 Task: Open a template Informal Letter by  Plum save the file as autobiography.docx Remove the following options from template: 'your brand'. Replace Hello Fan with ' Hello' and change the date to 26 June, 2023. Replace body of the letter with  Thank you so much for your generous gift. Your thoughtfulness and support mean the world to me. I'm truly grateful for your kindness.; apply Font Style 'Arial' and font size  14 Add name: Jane
Action: Mouse moved to (787, 95)
Screenshot: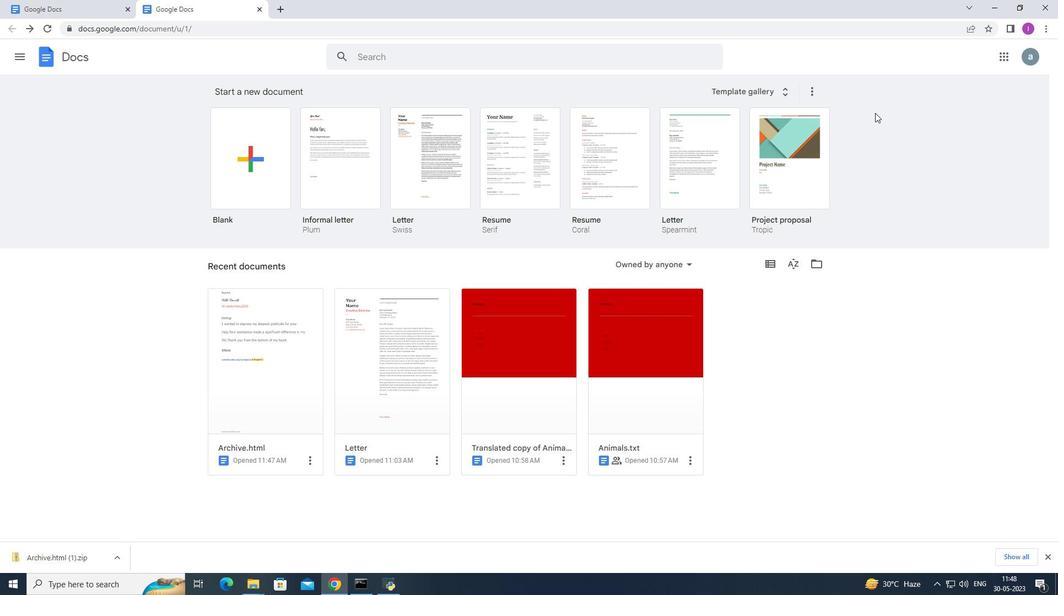 
Action: Mouse pressed left at (787, 95)
Screenshot: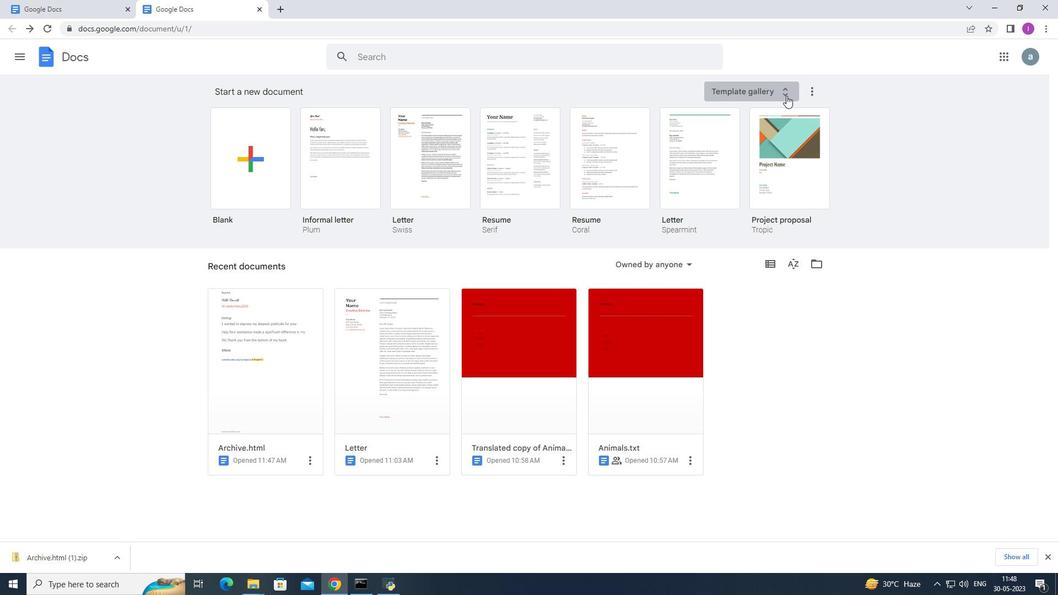 
Action: Mouse moved to (590, 320)
Screenshot: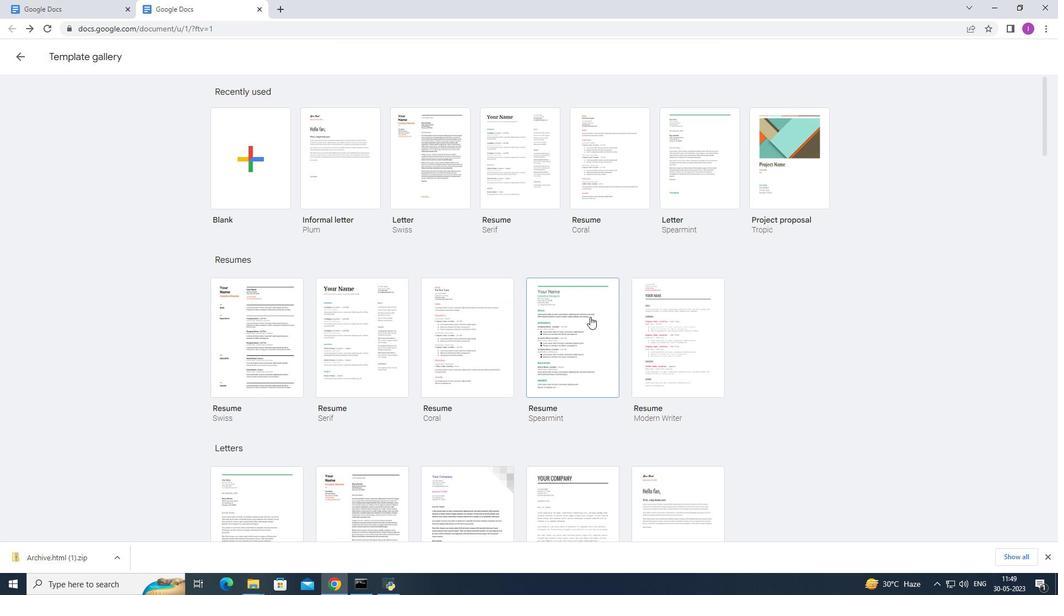 
Action: Mouse scrolled (590, 319) with delta (0, 0)
Screenshot: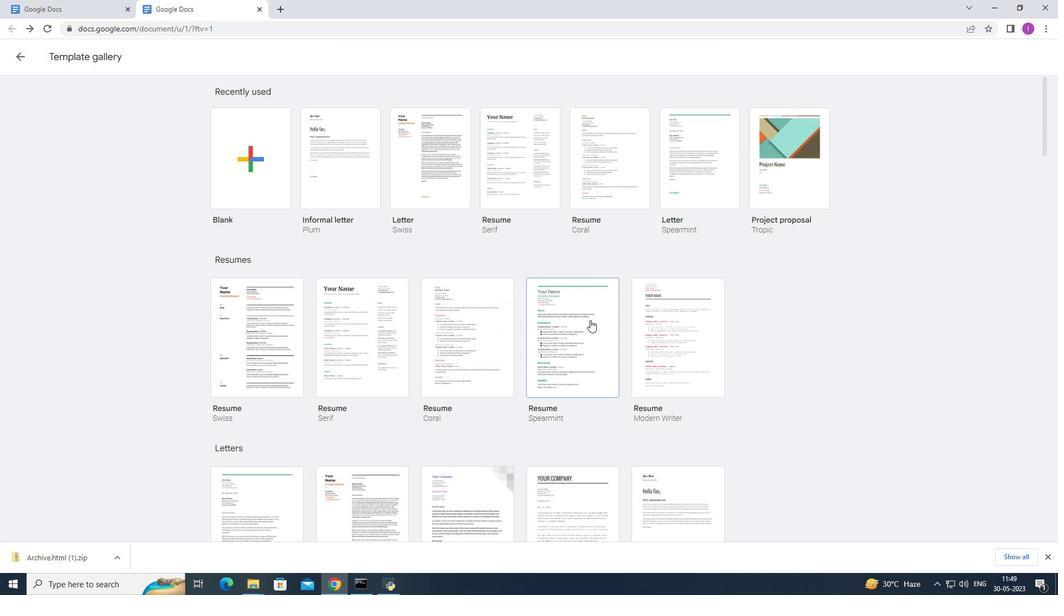 
Action: Mouse scrolled (590, 319) with delta (0, 0)
Screenshot: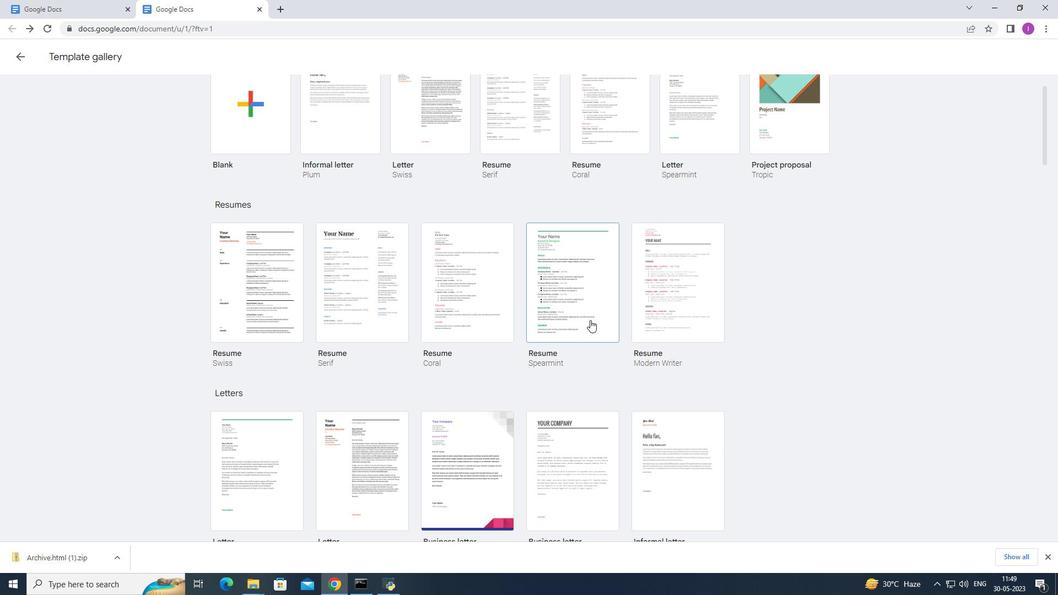 
Action: Mouse scrolled (590, 319) with delta (0, 0)
Screenshot: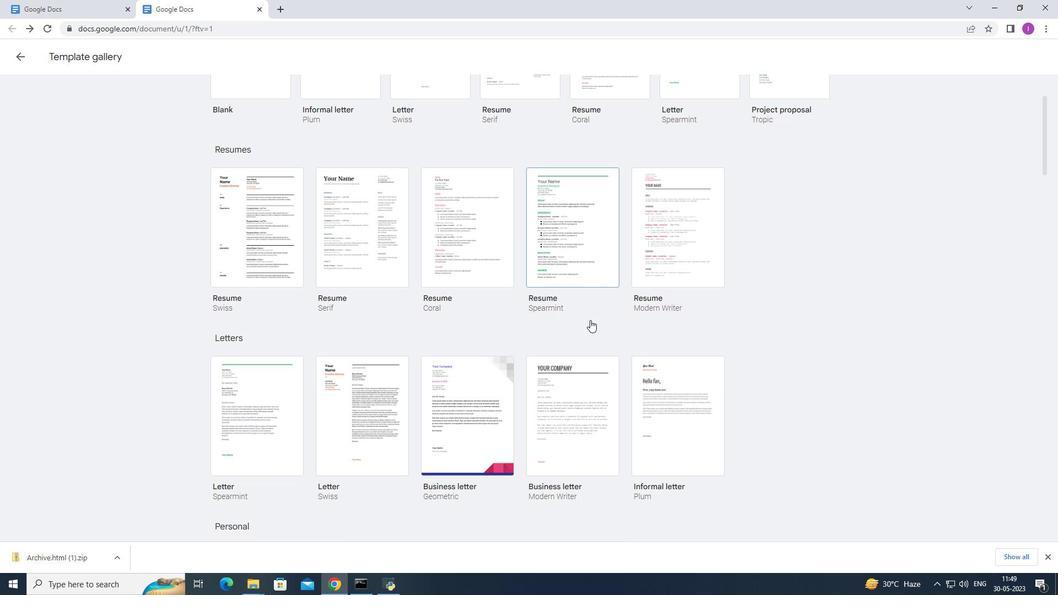 
Action: Mouse moved to (592, 318)
Screenshot: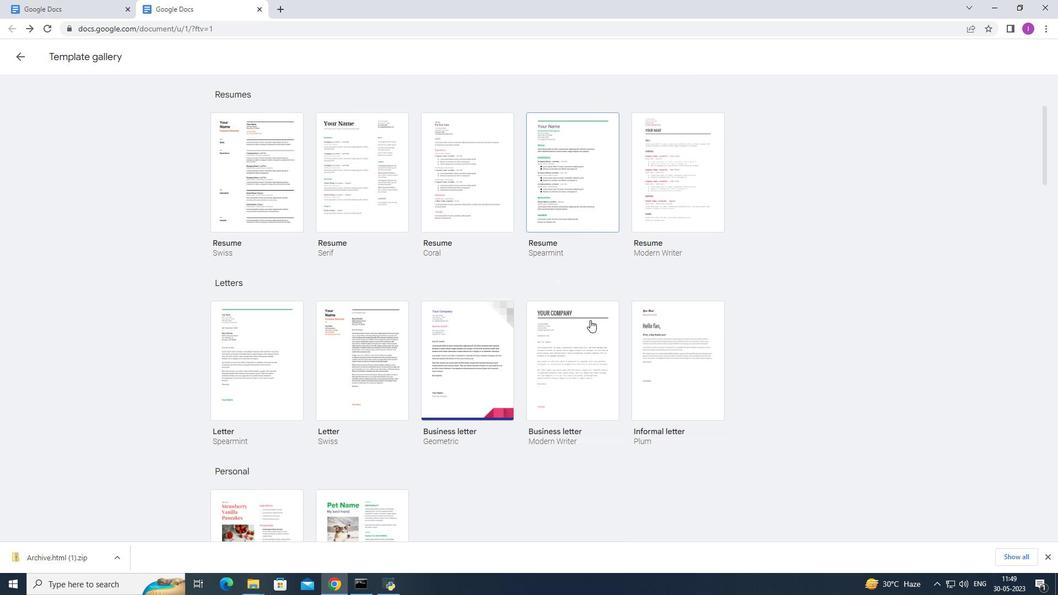 
Action: Mouse scrolled (592, 317) with delta (0, 0)
Screenshot: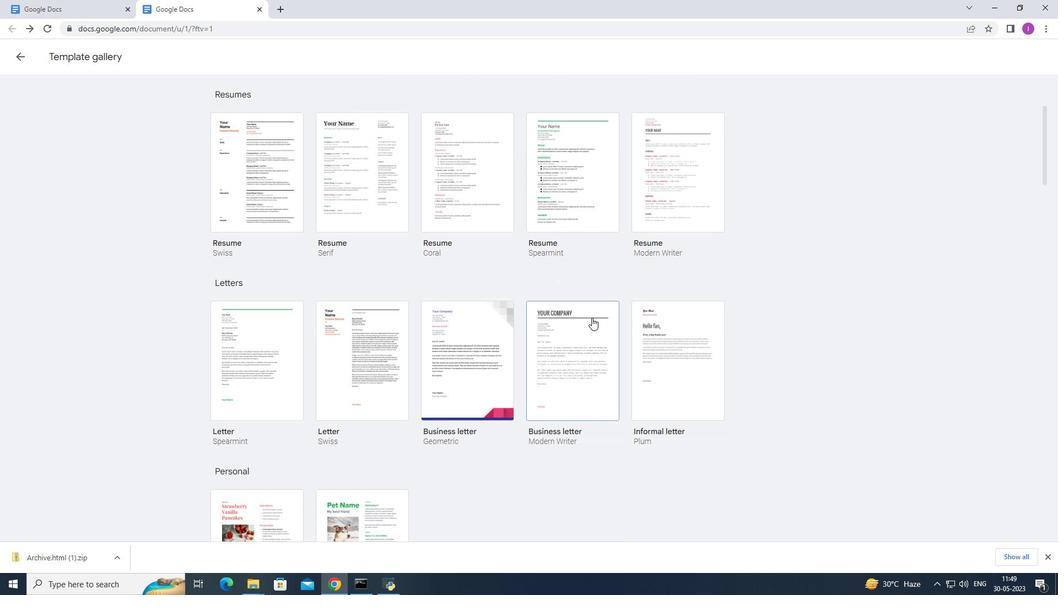 
Action: Mouse moved to (672, 354)
Screenshot: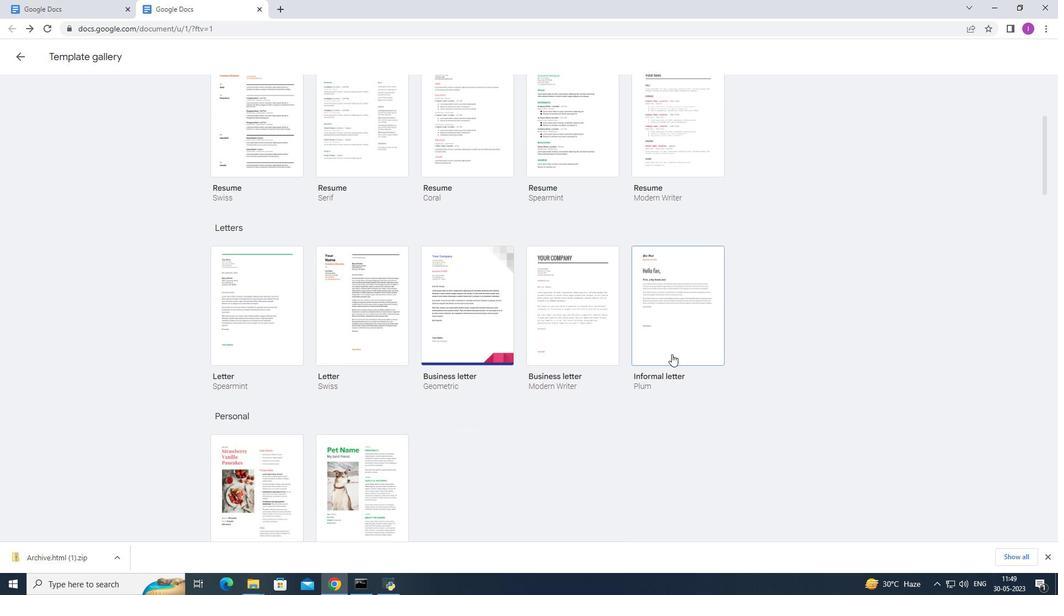 
Action: Mouse pressed left at (672, 354)
Screenshot: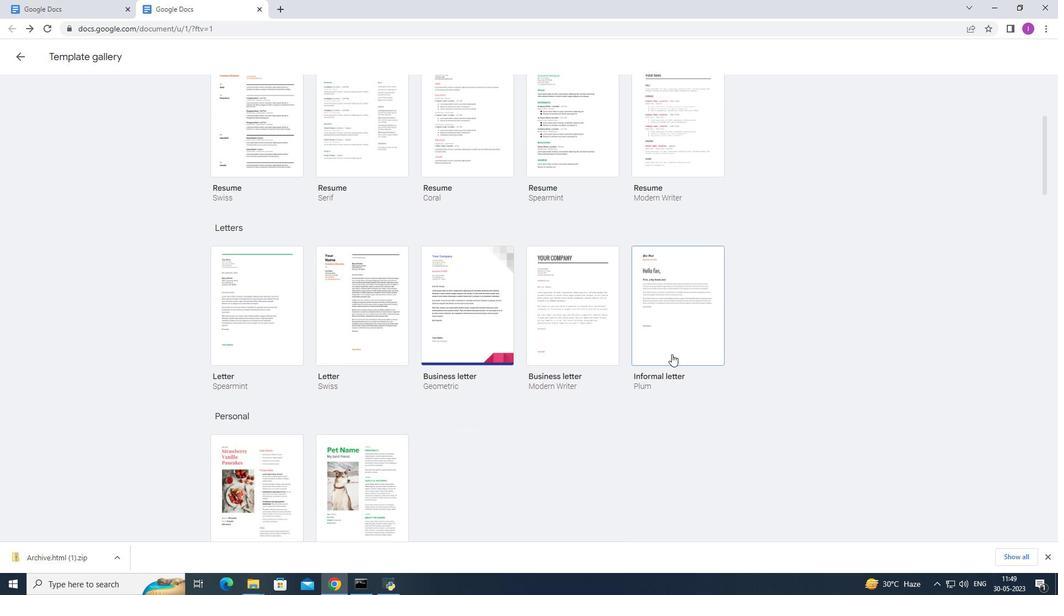 
Action: Mouse moved to (97, 49)
Screenshot: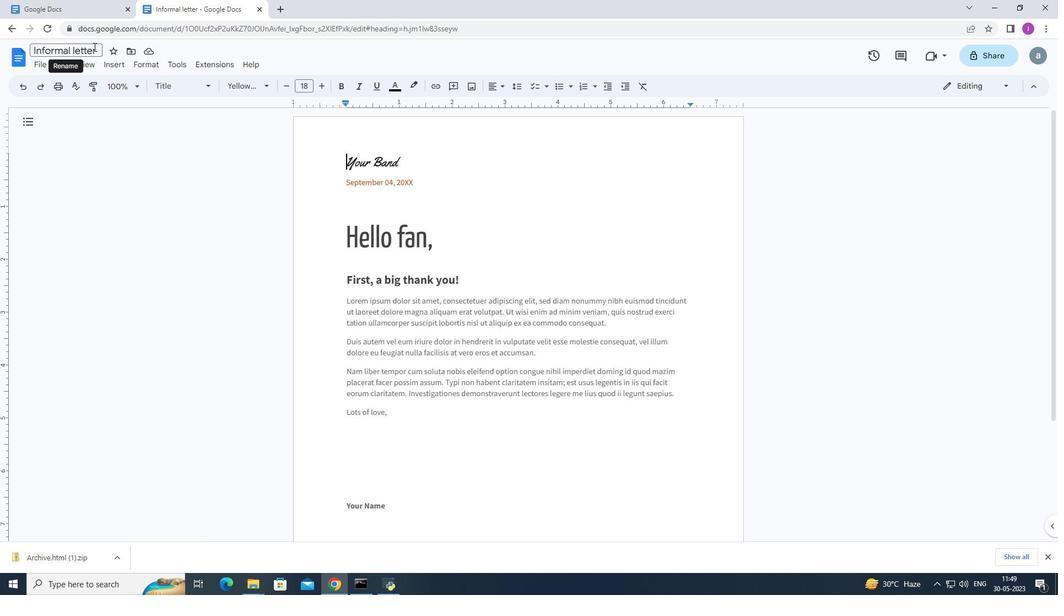 
Action: Mouse pressed left at (97, 49)
Screenshot: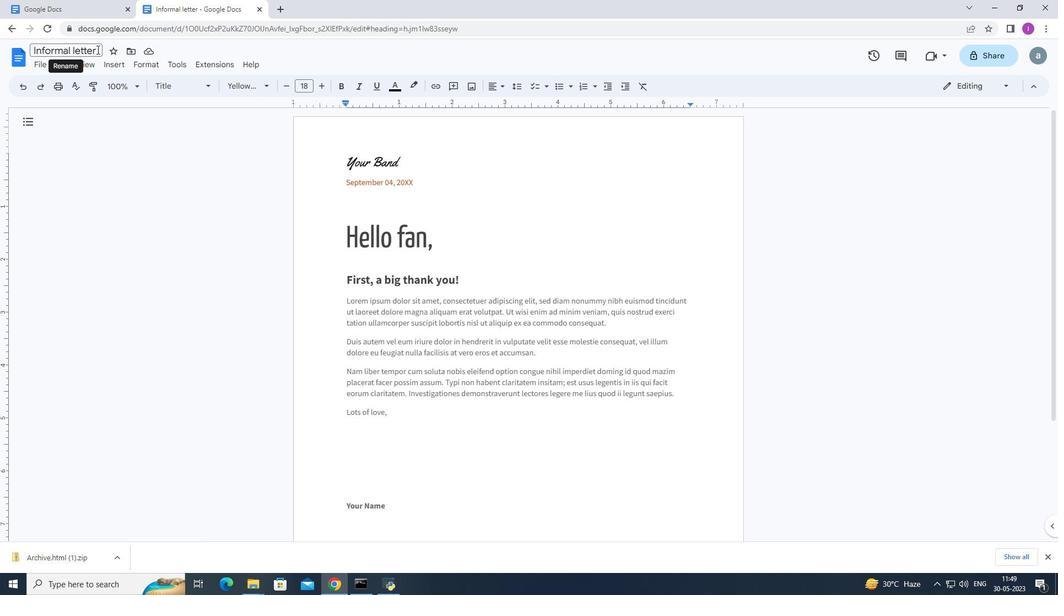 
Action: Mouse pressed left at (97, 49)
Screenshot: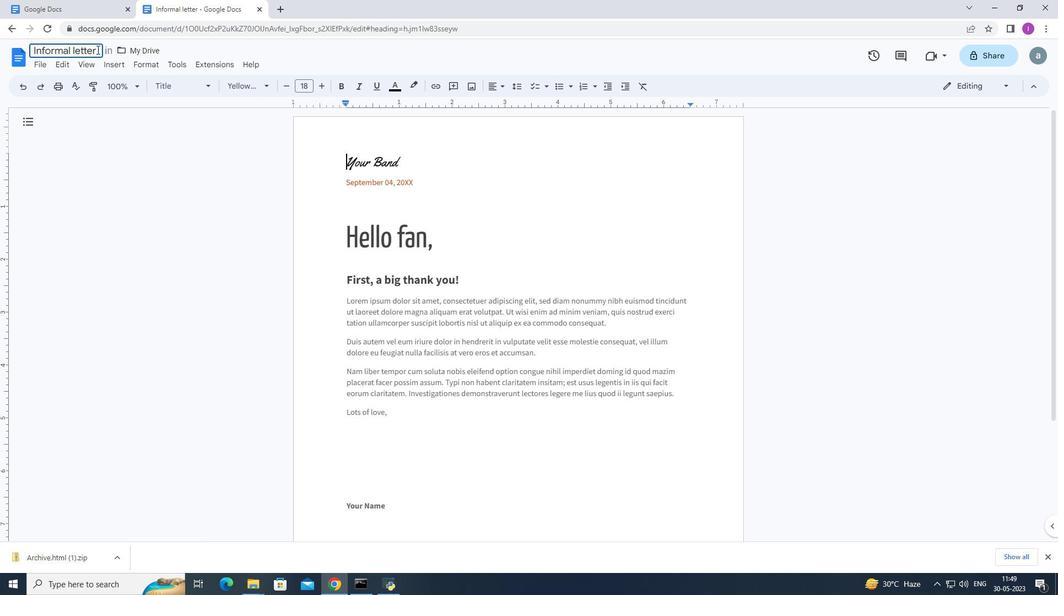 
Action: Mouse moved to (95, 50)
Screenshot: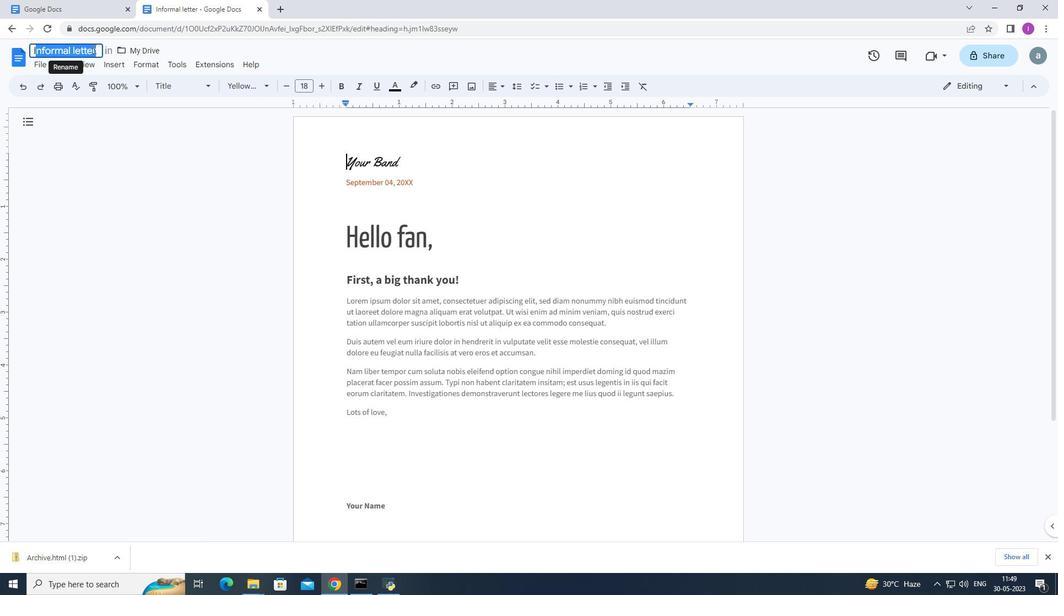 
Action: Mouse pressed left at (95, 50)
Screenshot: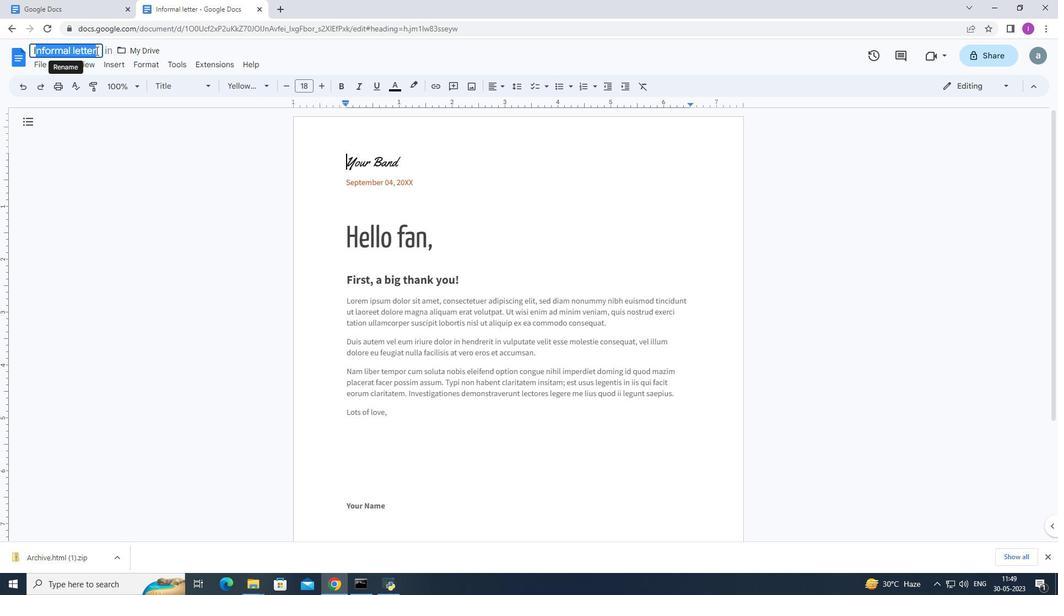 
Action: Mouse pressed left at (95, 50)
Screenshot: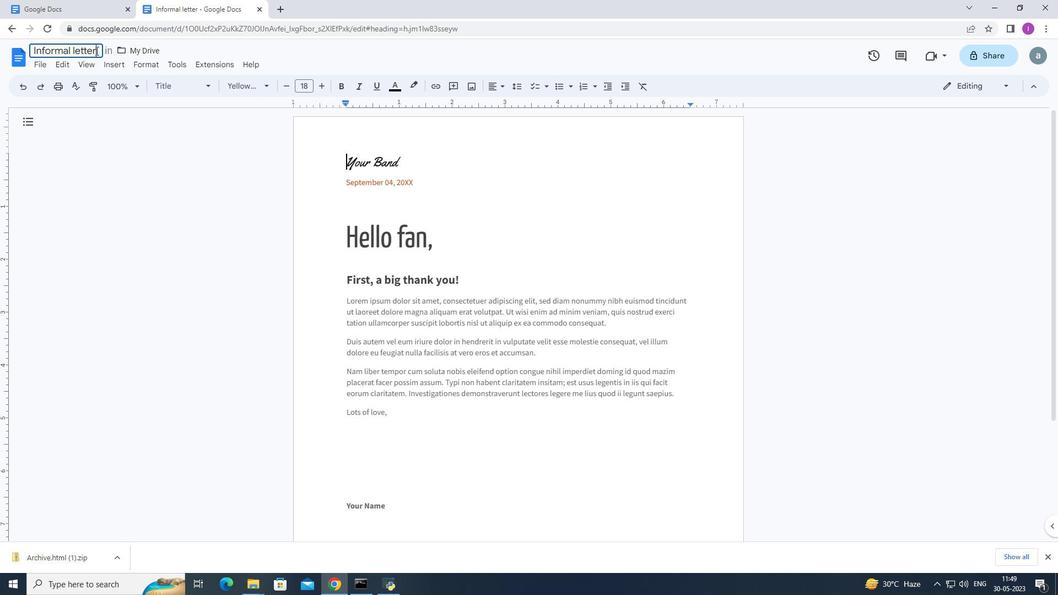 
Action: Mouse moved to (252, 109)
Screenshot: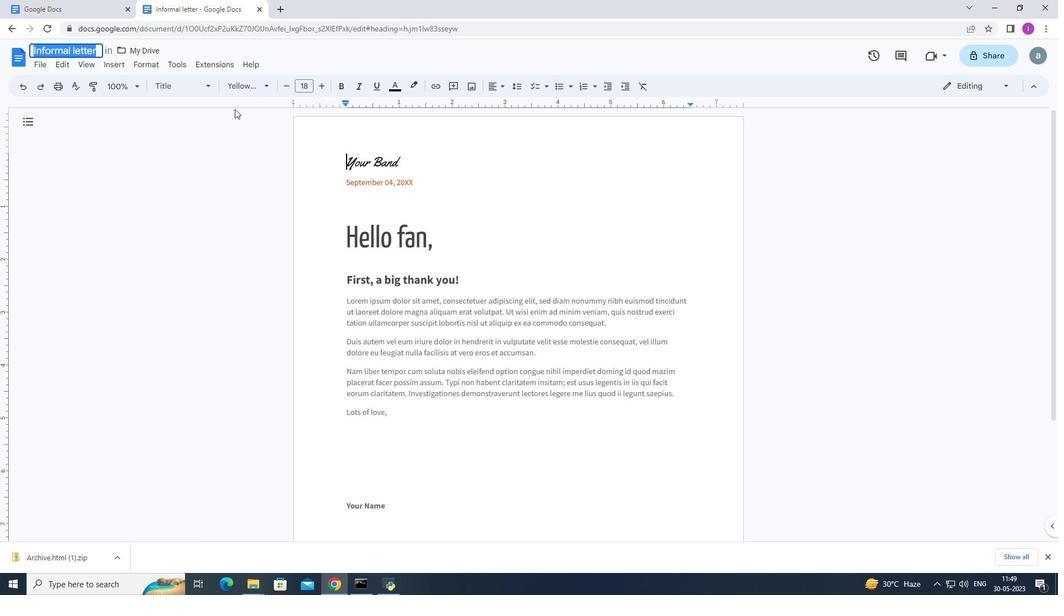 
Action: Key pressed <Key.shift><Key.shift><Key.shift><Key.shift><Key.shift><Key.shift><Key.shift><Key.shift><Key.shift><Key.shift><Key.shift><Key.shift><Key.shift><Key.shift><Key.shift><Key.shift><Key.shift><Key.shift><Key.shift><Key.shift><Key.shift><Key.shift><Key.shift><Key.shift><Key.shift><Key.shift><Key.shift><Key.shift><Key.shift><Key.shift><Key.shift><Key.shift><Key.shift><Key.shift><Key.shift><Key.shift><Key.shift><Key.shift><Key.shift><Key.shift><Key.shift><Key.shift><Key.shift><Key.shift><Key.shift><Key.shift><Key.shift><Key.shift><Key.shift><Key.shift><Key.shift><Key.shift><Key.shift><Key.shift><Key.shift><Key.shift><Key.shift><Key.shift><Key.shift><Key.shift><Key.shift>auti<Key.backspace>obiography.docx
Screenshot: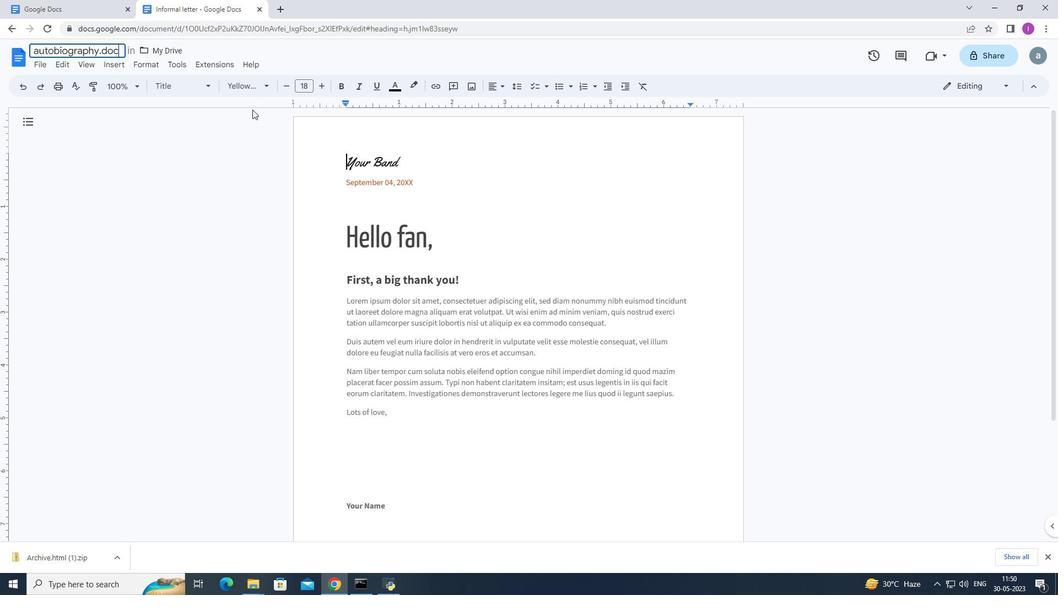 
Action: Mouse moved to (210, 196)
Screenshot: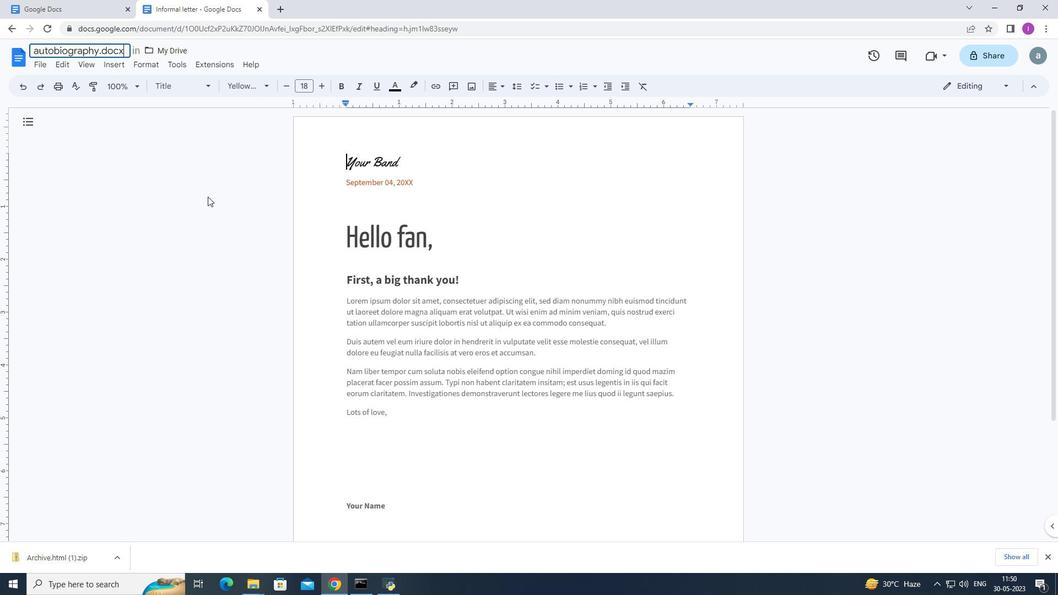 
Action: Mouse pressed left at (210, 196)
Screenshot: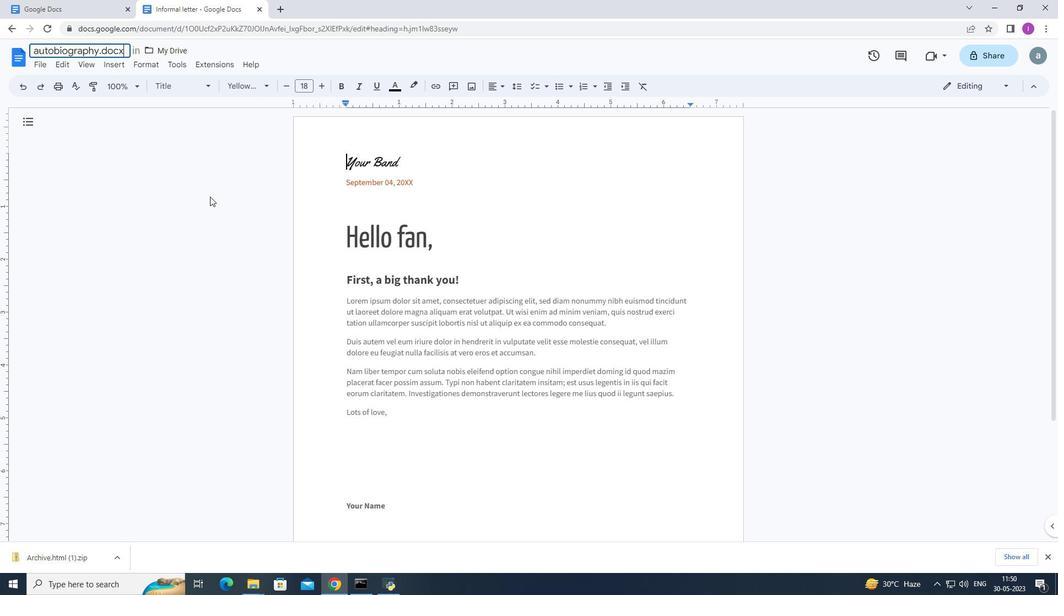
Action: Mouse moved to (488, 351)
Screenshot: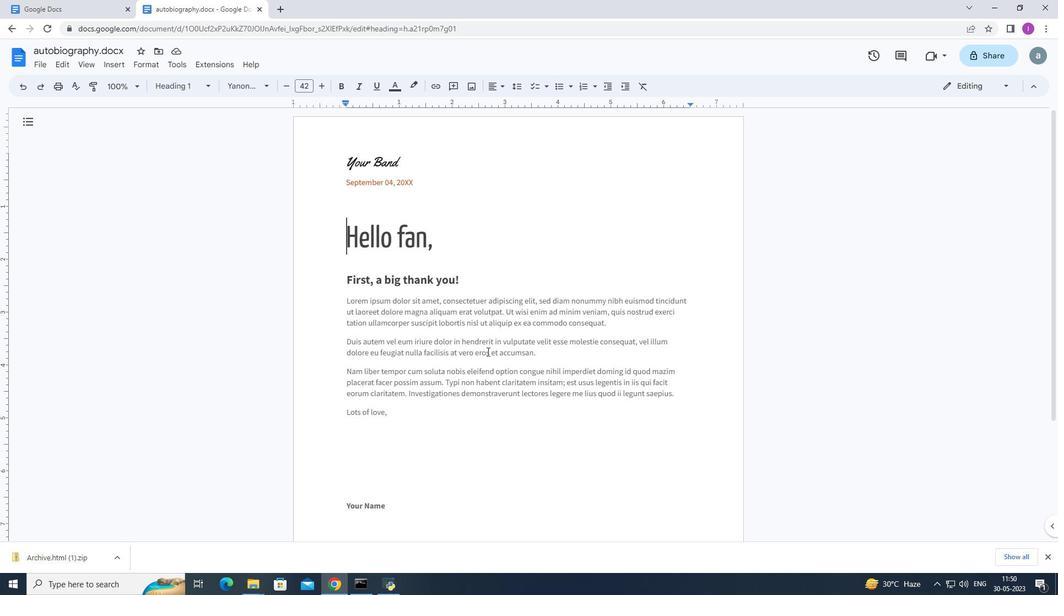 
Action: Mouse scrolled (488, 350) with delta (0, 0)
Screenshot: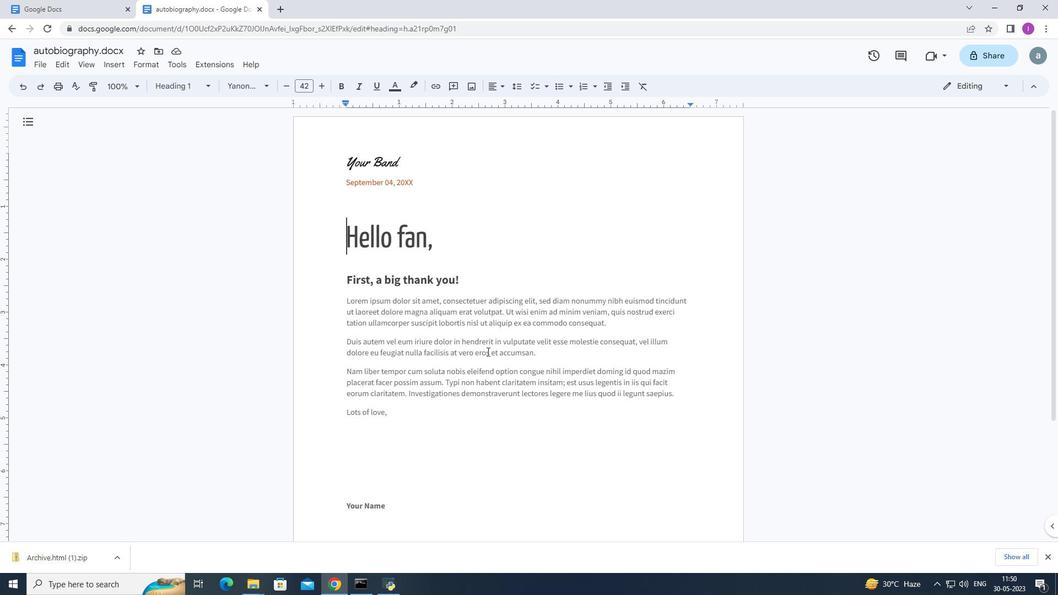 
Action: Mouse moved to (490, 351)
Screenshot: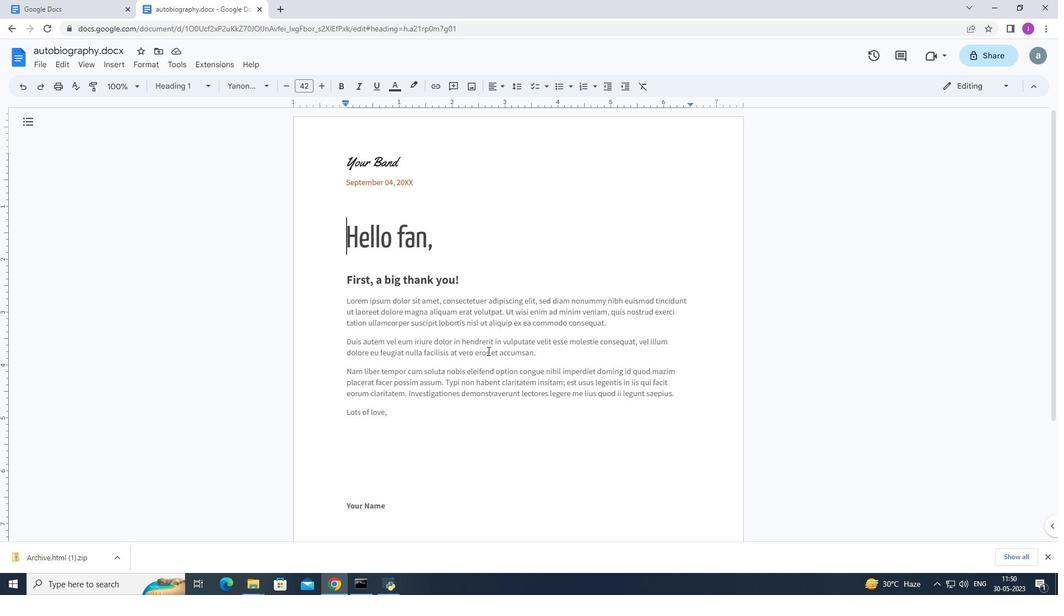 
Action: Mouse scrolled (488, 350) with delta (0, 0)
Screenshot: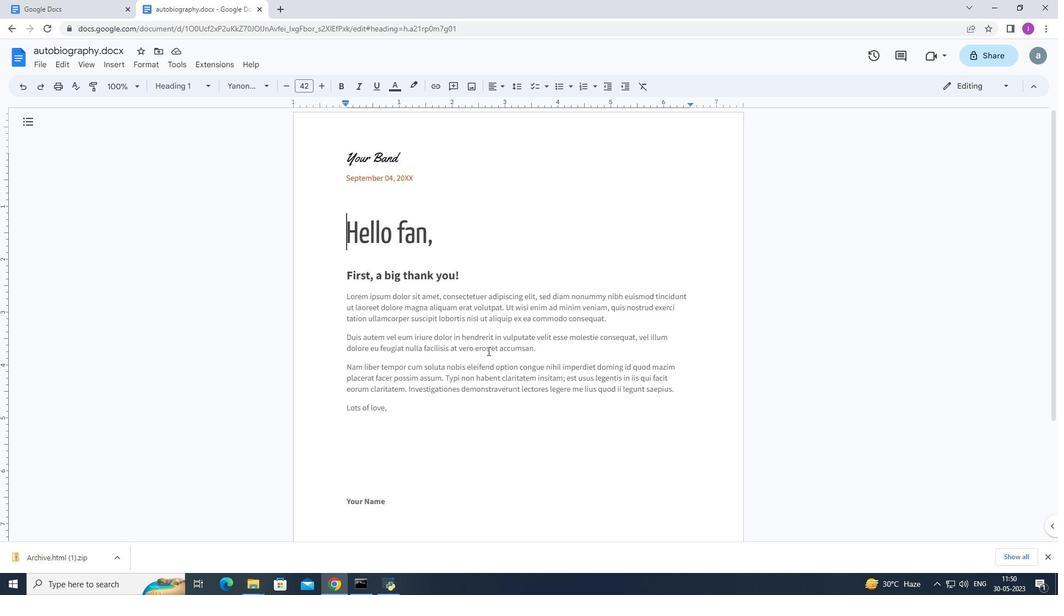 
Action: Mouse scrolled (489, 350) with delta (0, 0)
Screenshot: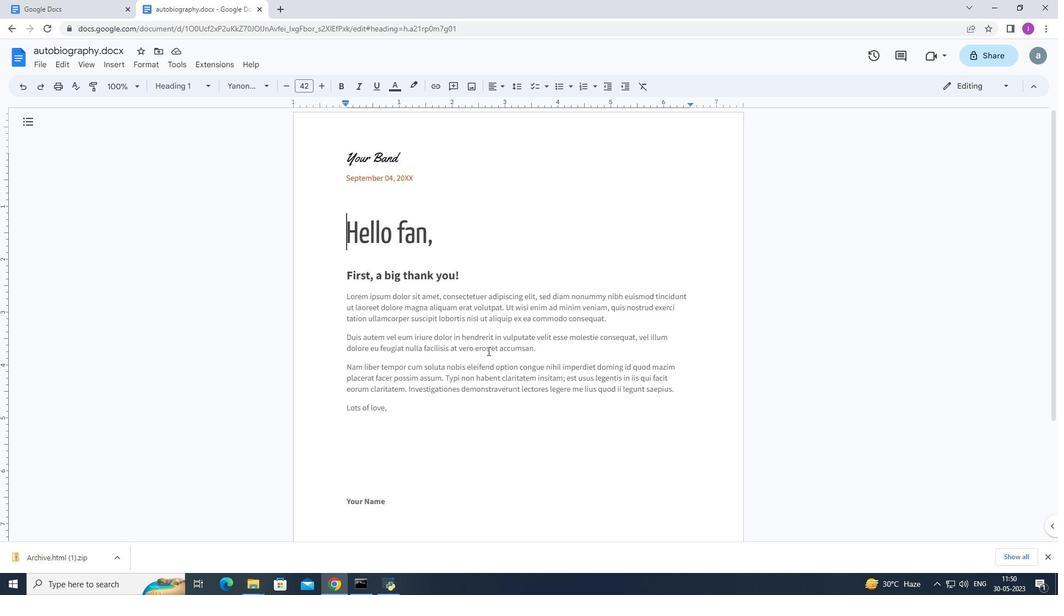 
Action: Mouse scrolled (490, 350) with delta (0, 0)
Screenshot: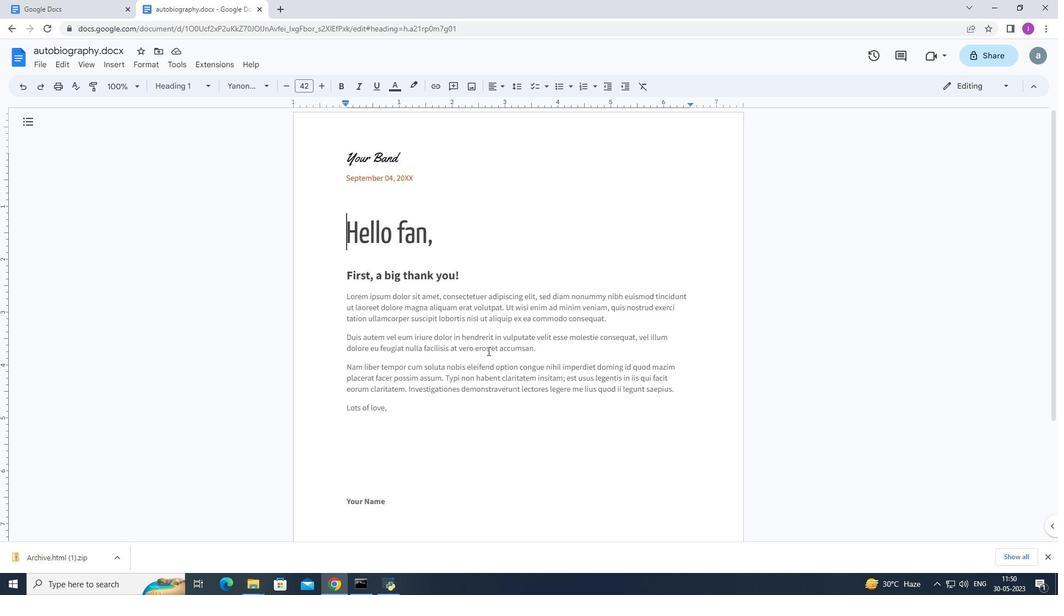 
Action: Mouse moved to (490, 350)
Screenshot: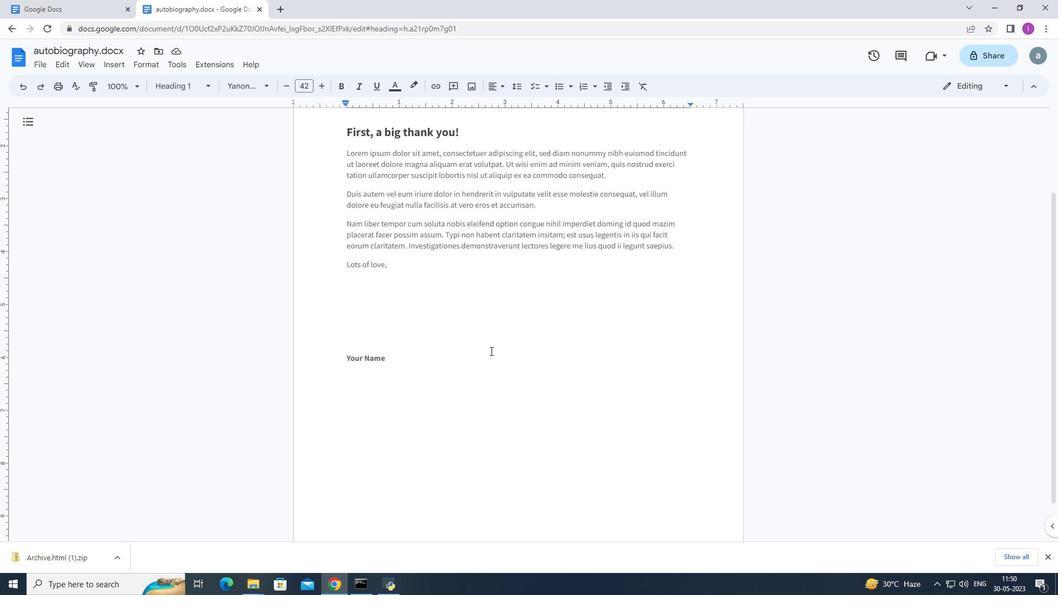 
Action: Mouse scrolled (490, 351) with delta (0, 0)
Screenshot: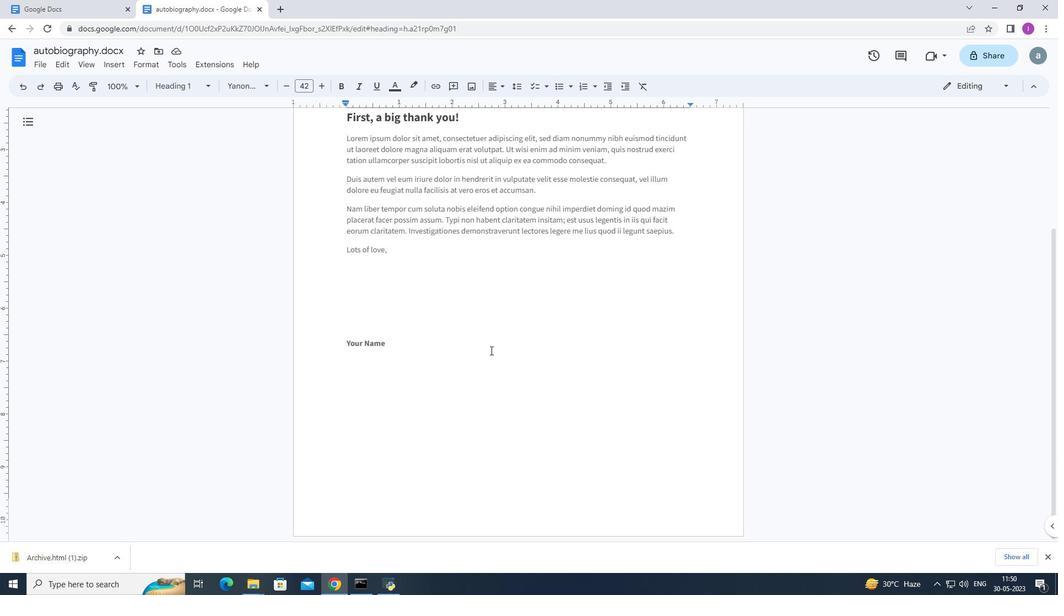 
Action: Mouse scrolled (490, 351) with delta (0, 0)
Screenshot: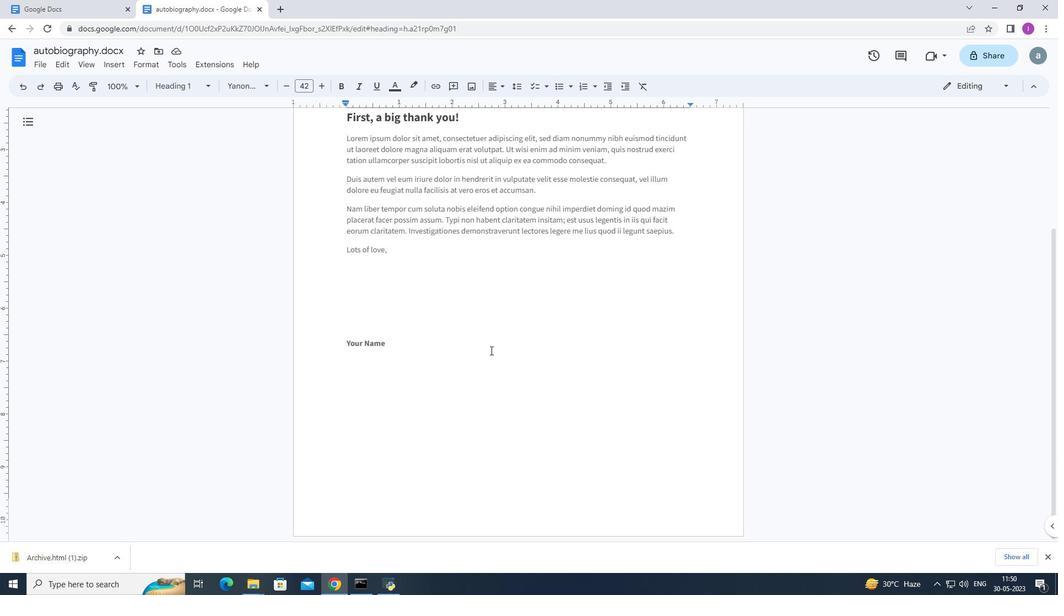
Action: Mouse moved to (490, 253)
Screenshot: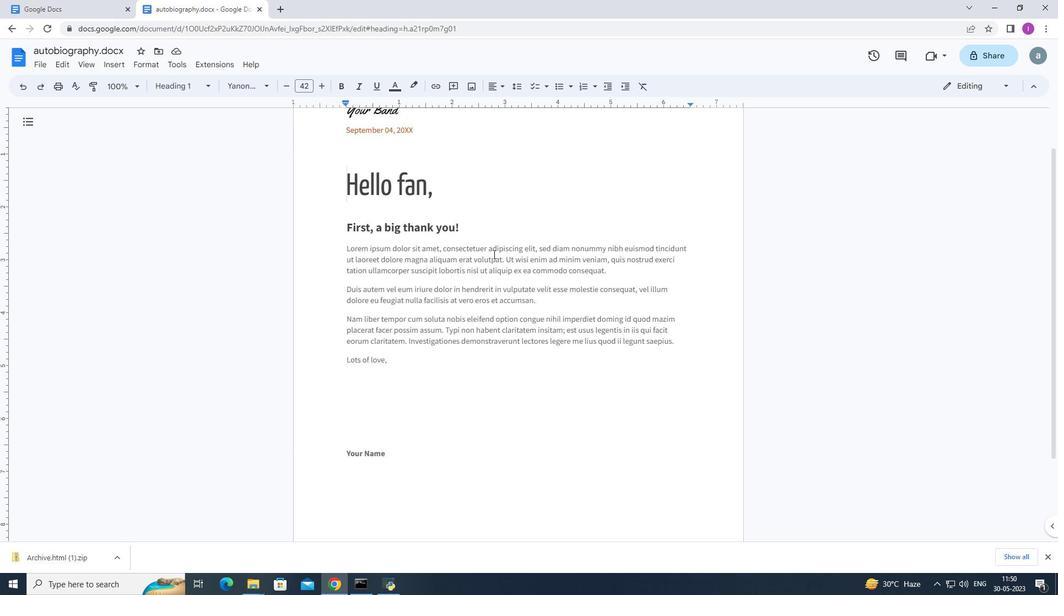 
Action: Mouse scrolled (490, 254) with delta (0, 0)
Screenshot: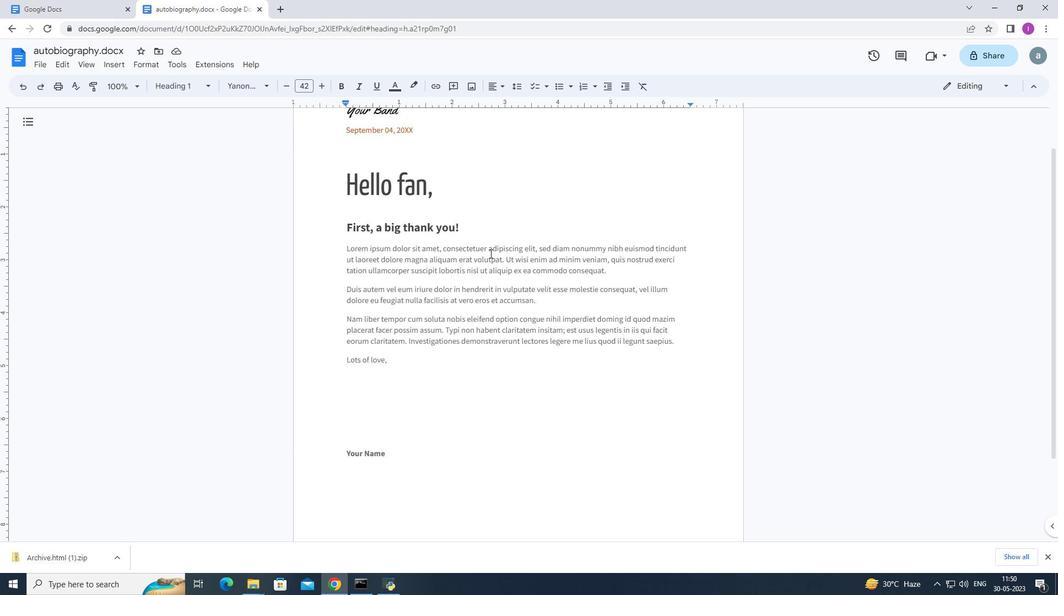 
Action: Mouse scrolled (490, 254) with delta (0, 0)
Screenshot: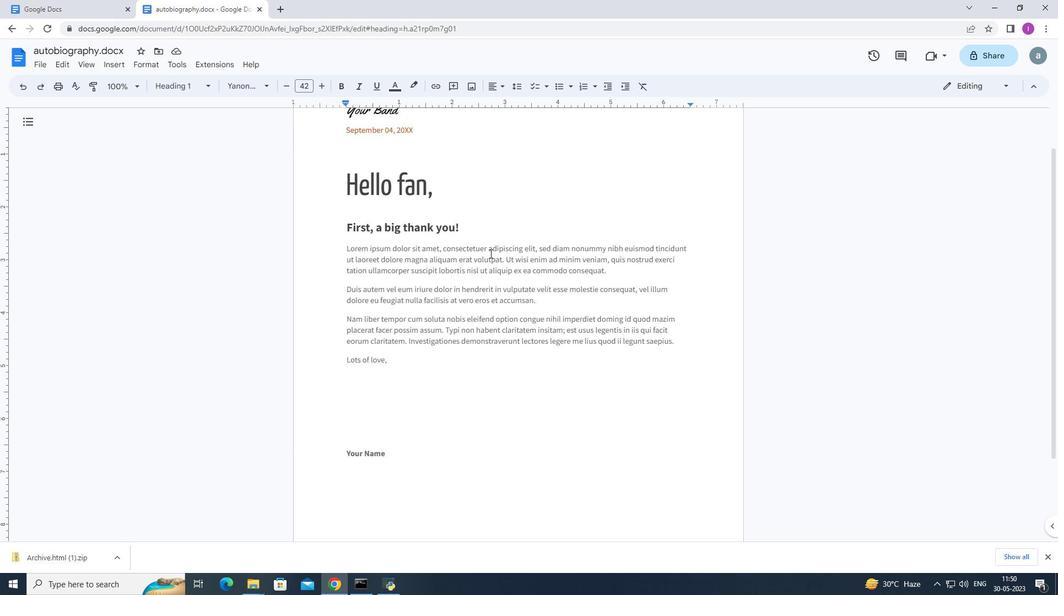 
Action: Mouse scrolled (490, 254) with delta (0, 0)
Screenshot: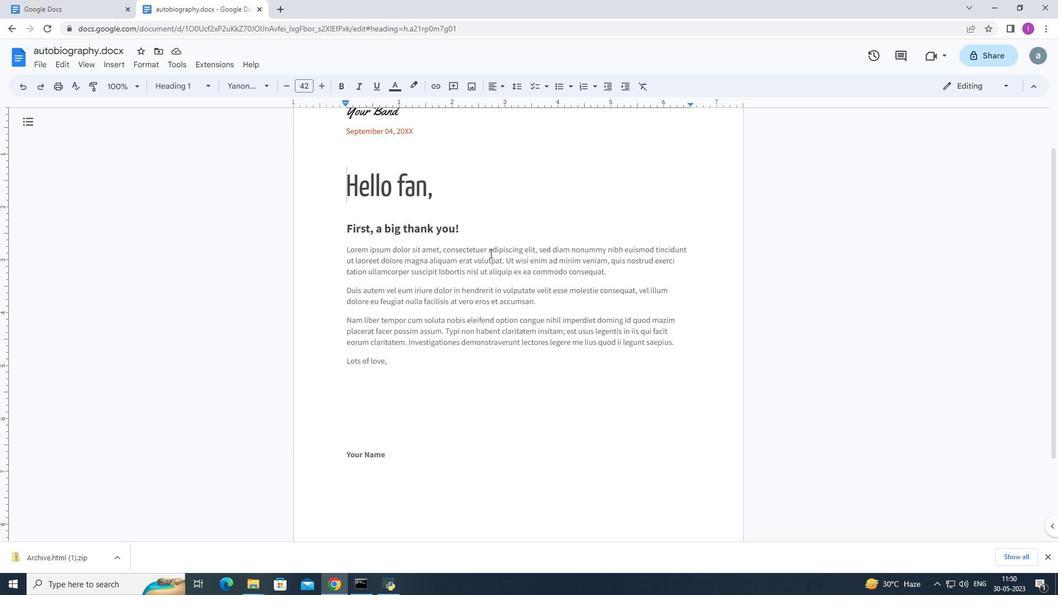 
Action: Mouse moved to (414, 166)
Screenshot: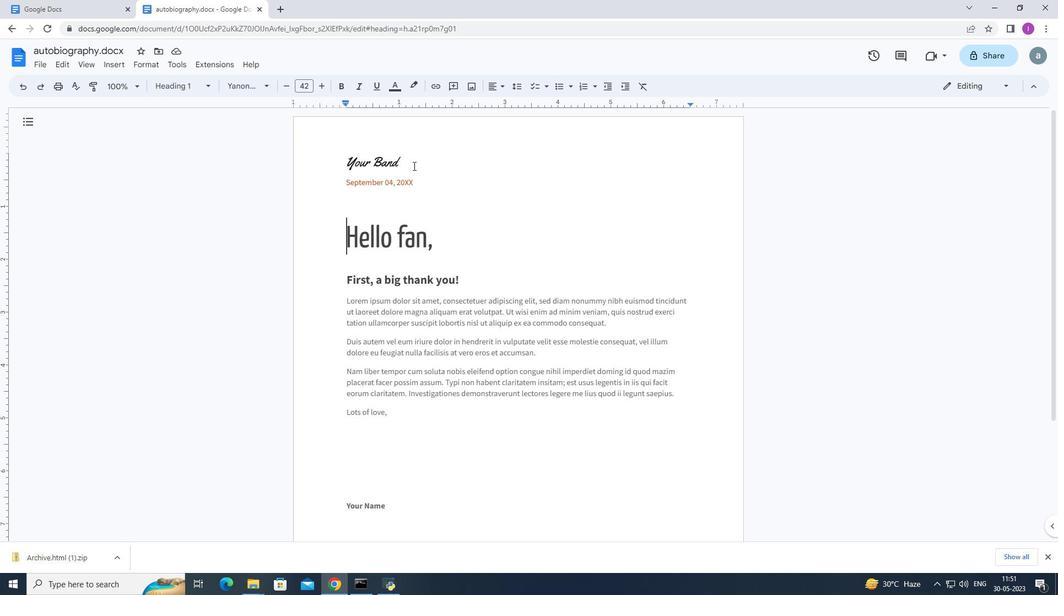
Action: Mouse pressed left at (414, 166)
Screenshot: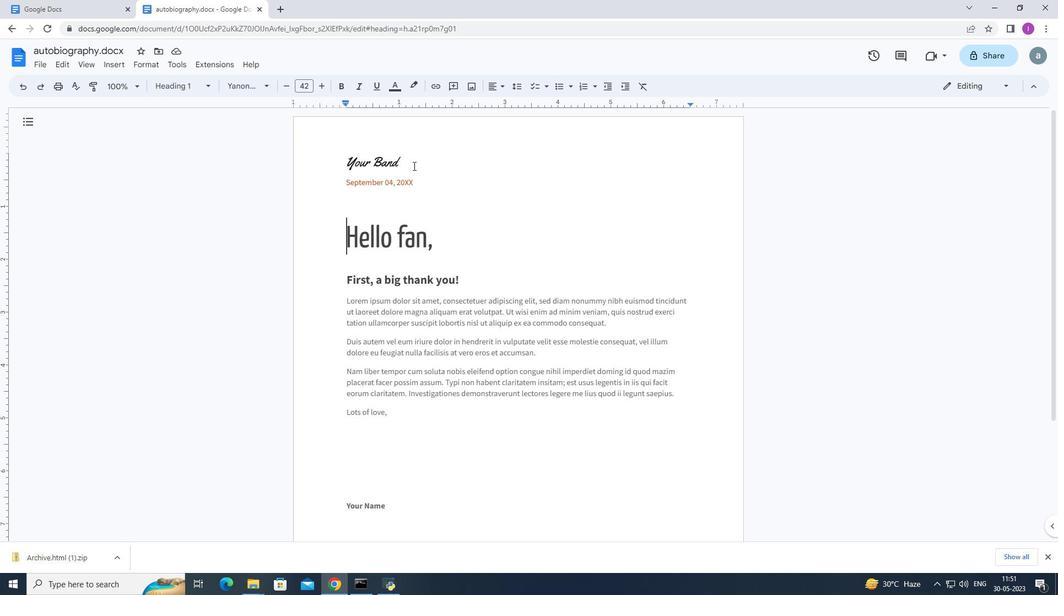 
Action: Mouse moved to (413, 158)
Screenshot: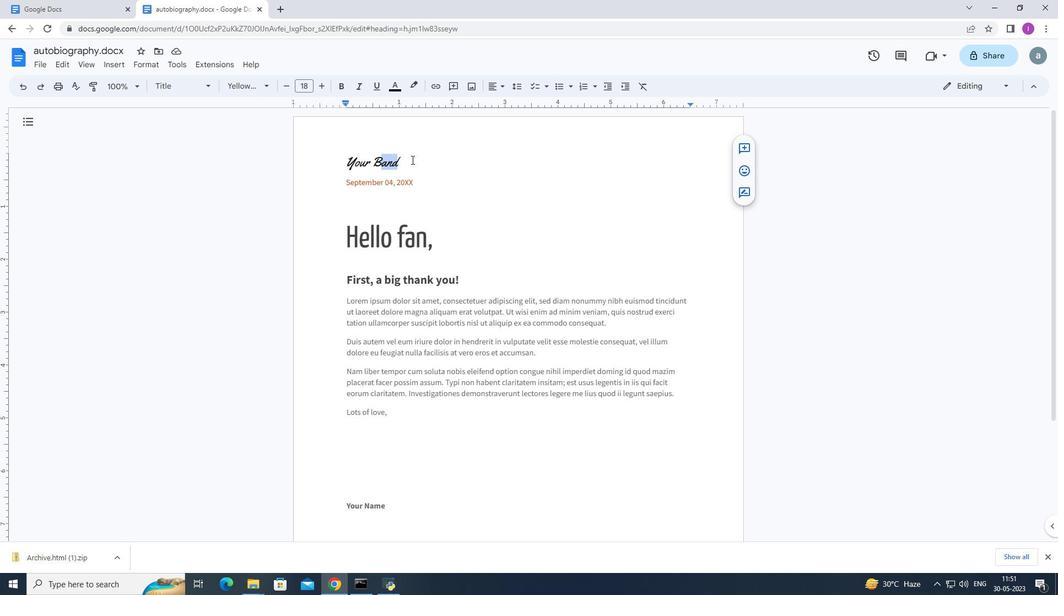 
Action: Mouse pressed left at (413, 158)
Screenshot: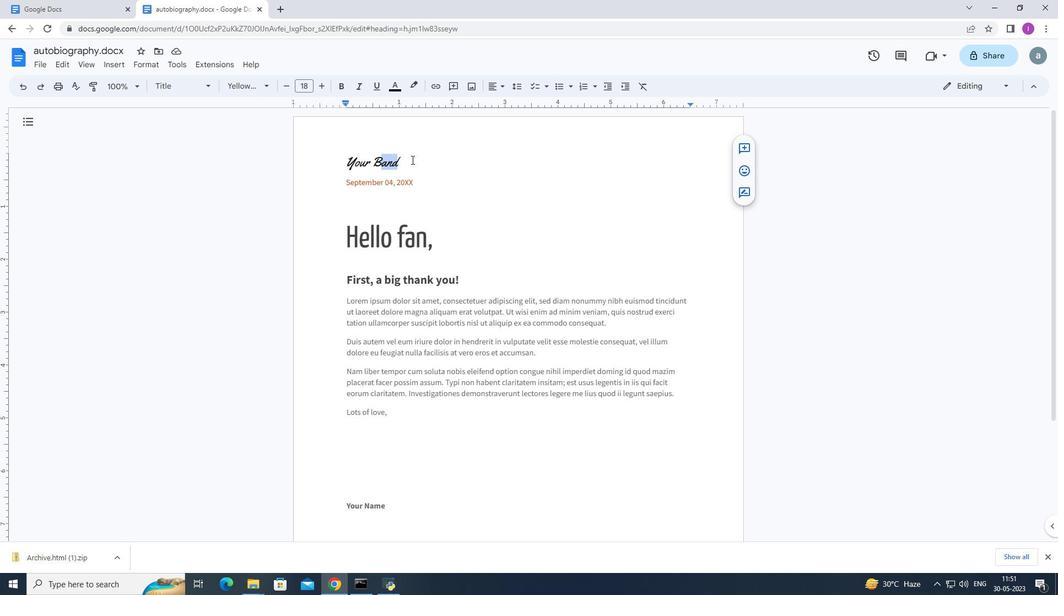 
Action: Mouse moved to (411, 160)
Screenshot: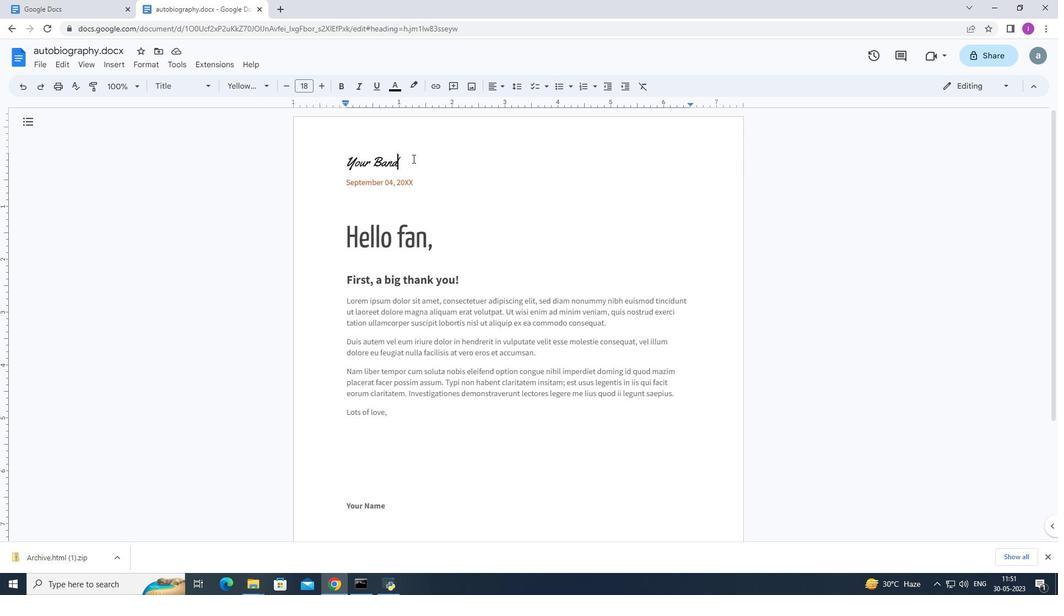 
Action: Mouse pressed left at (411, 160)
Screenshot: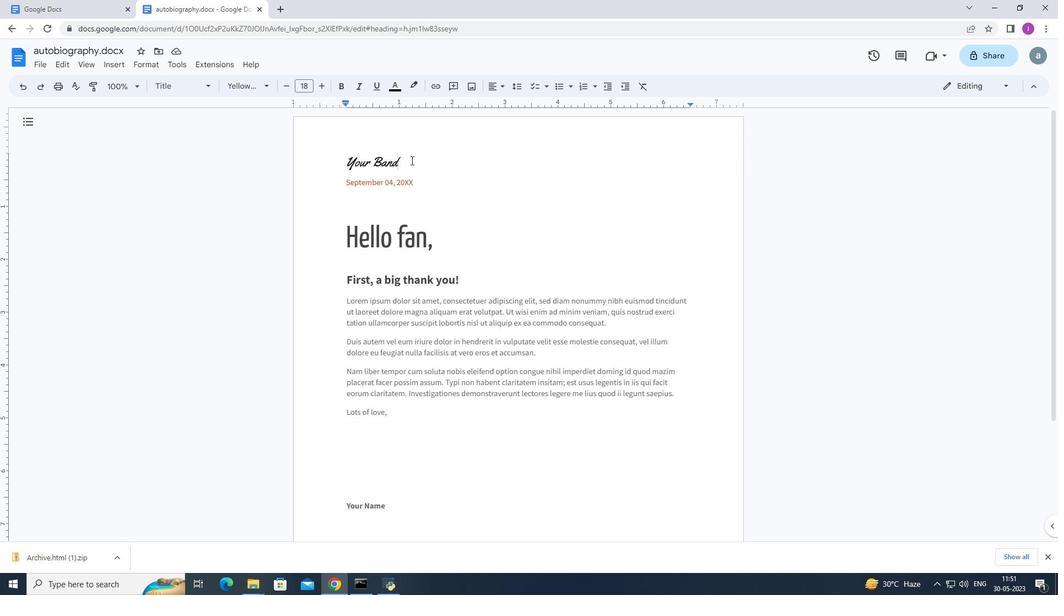 
Action: Mouse moved to (380, 161)
Screenshot: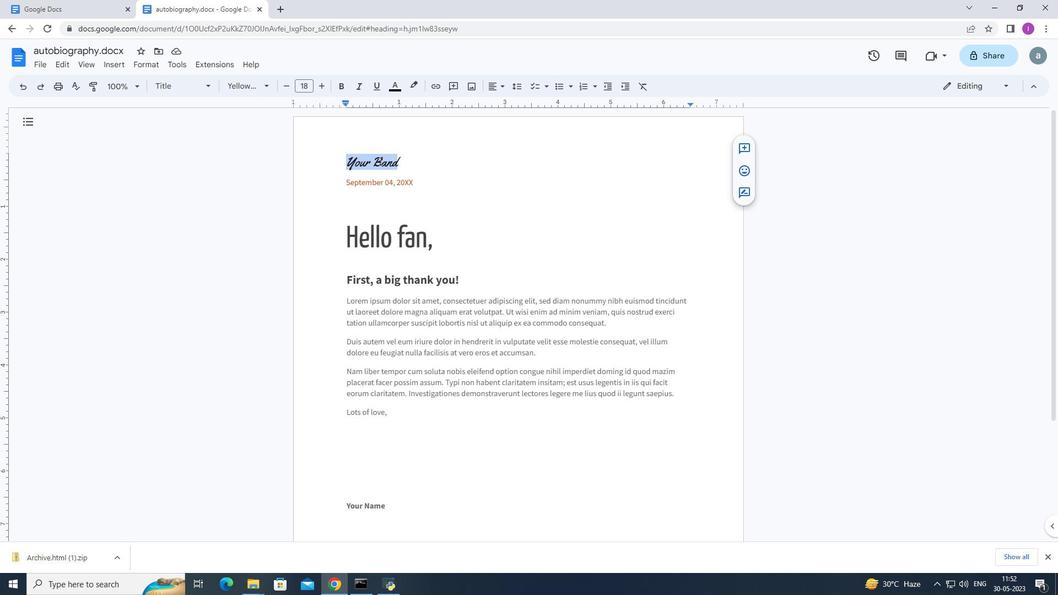 
Action: Key pressed <Key.backspace>
Screenshot: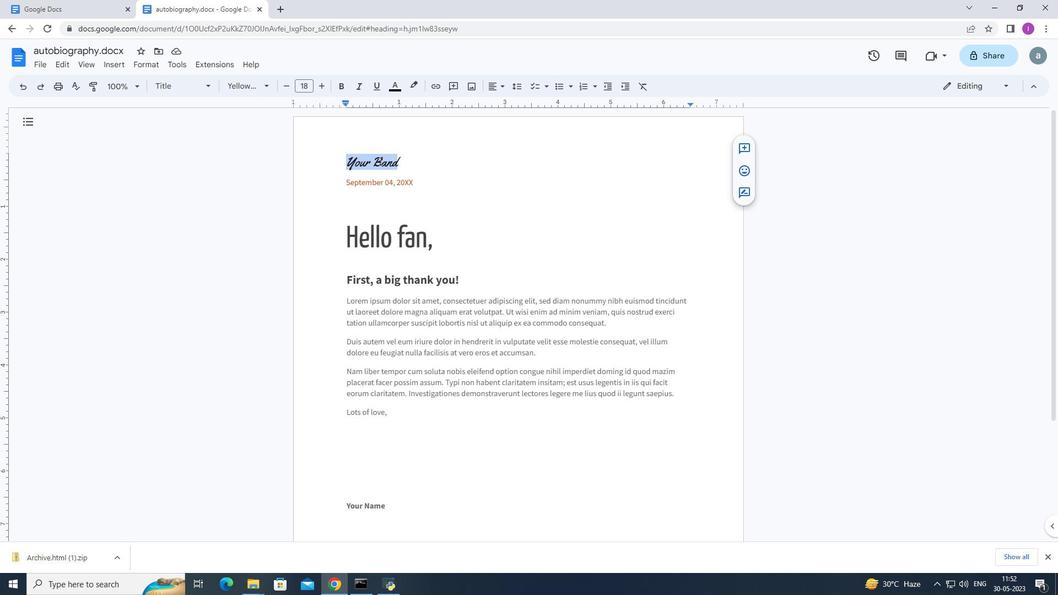 
Action: Mouse moved to (429, 241)
Screenshot: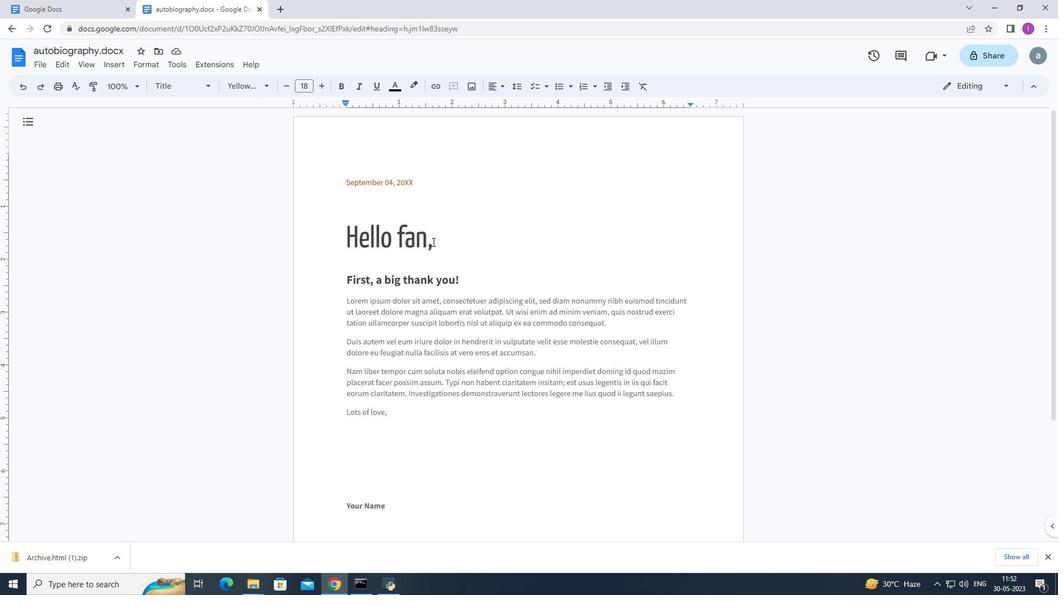 
Action: Mouse pressed left at (429, 241)
Screenshot: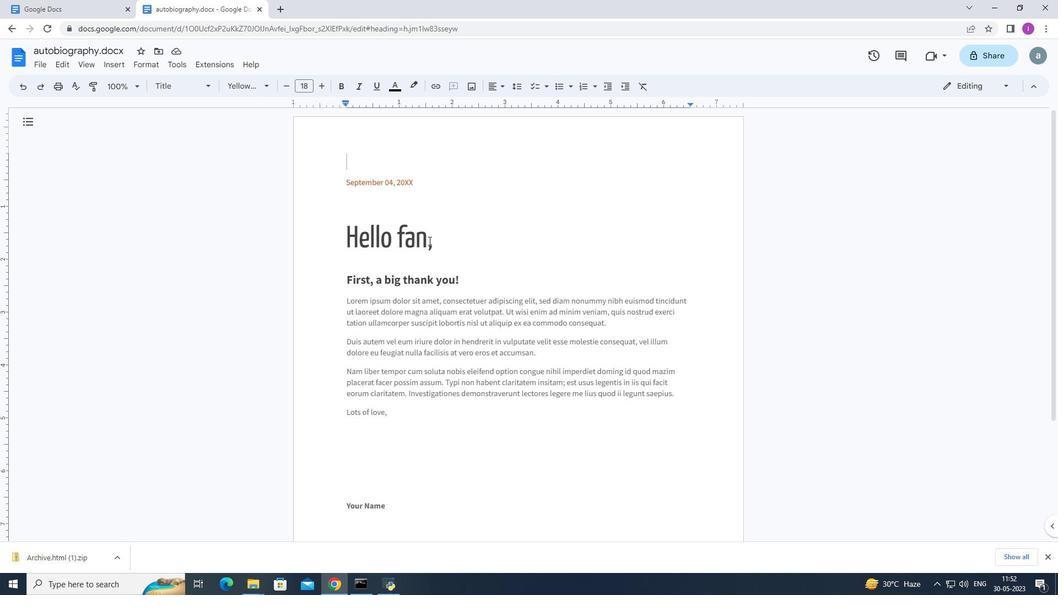 
Action: Mouse moved to (343, 251)
Screenshot: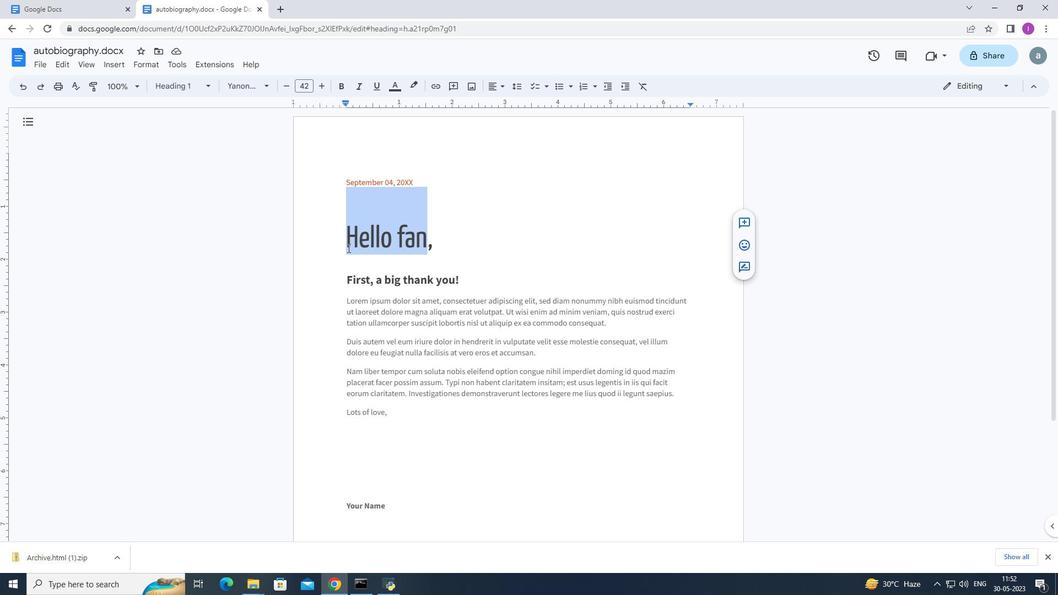 
Action: Key pressed <Key.shift>Hello
Screenshot: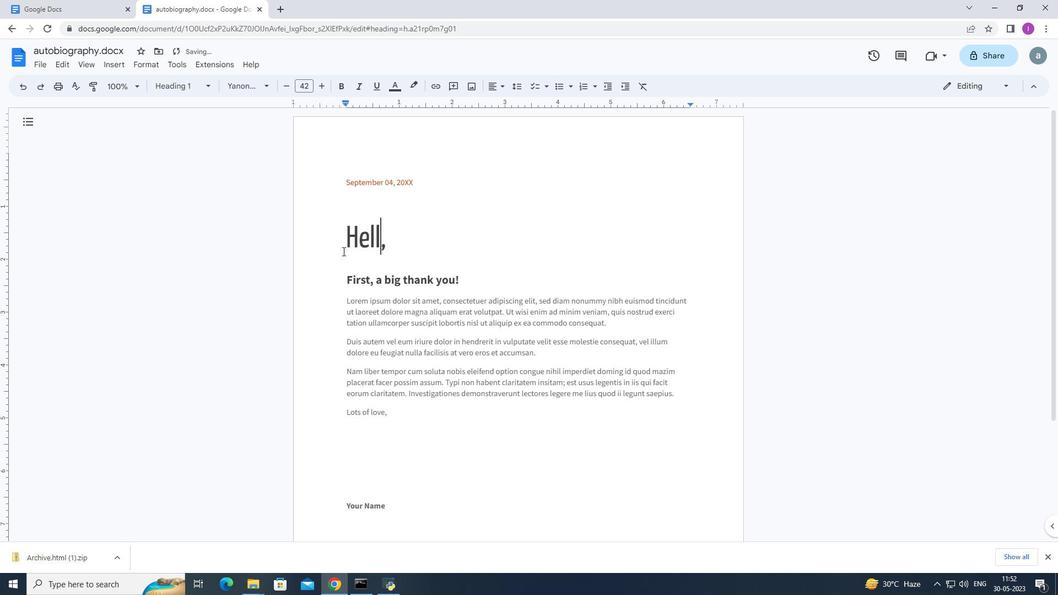 
Action: Mouse moved to (424, 179)
Screenshot: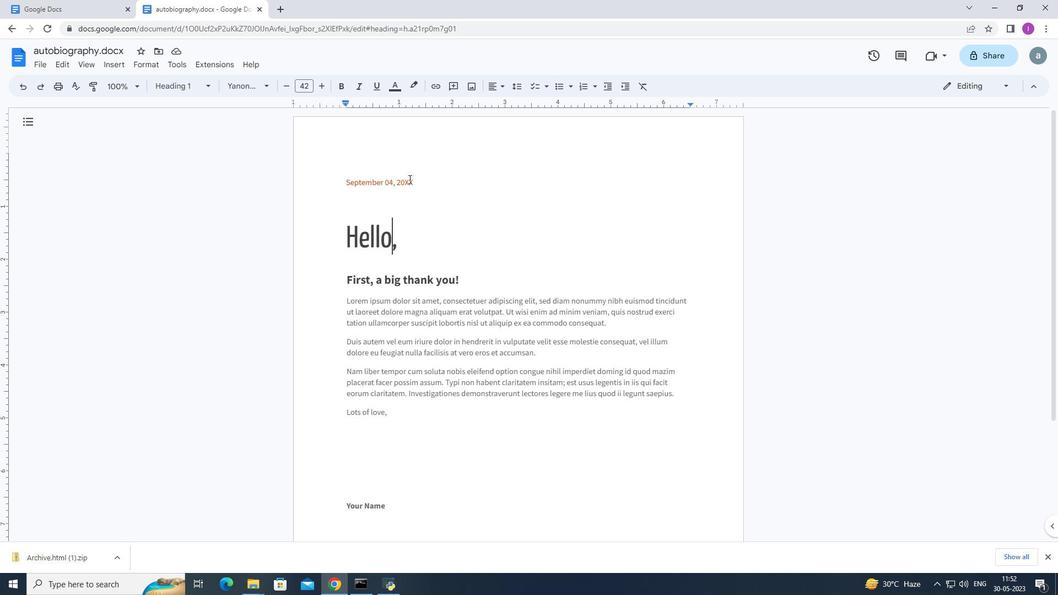 
Action: Mouse pressed left at (424, 179)
Screenshot: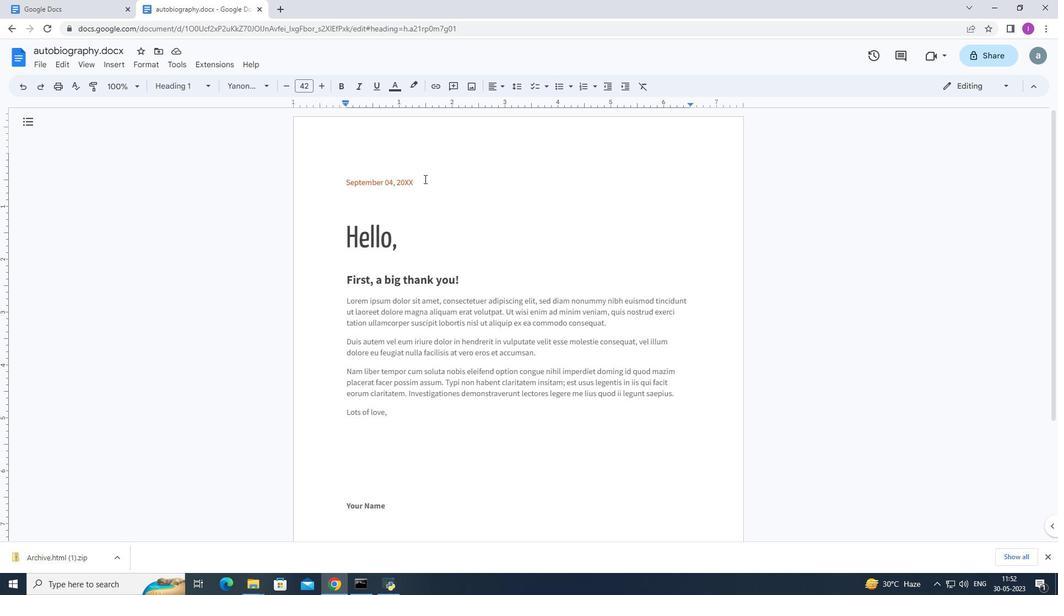 
Action: Mouse moved to (344, 178)
Screenshot: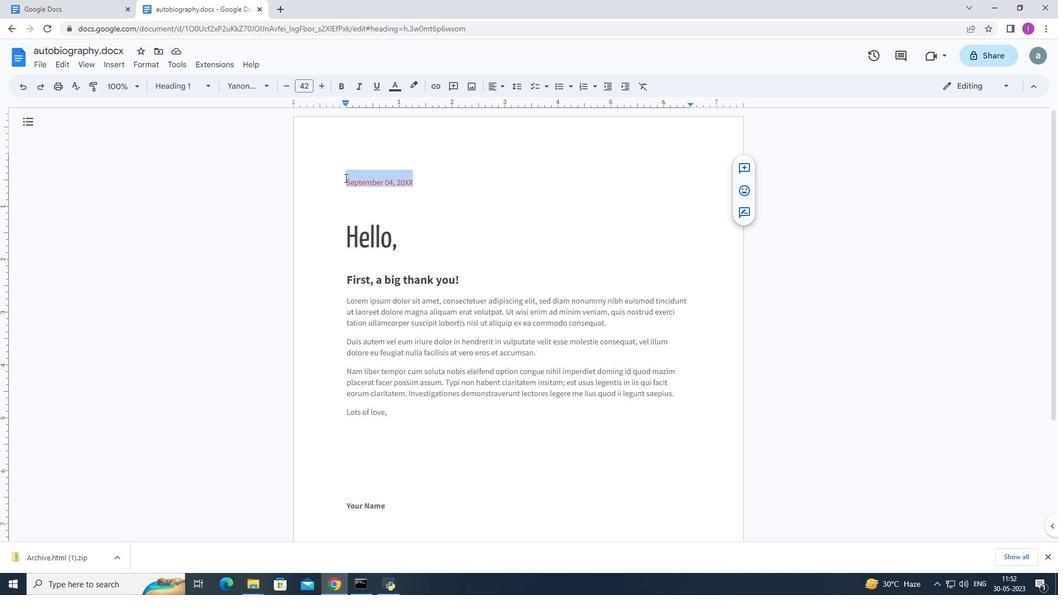 
Action: Key pressed 26<Key.space>june<Key.backspace><Key.backspace><Key.backspace><Key.backspace><Key.shift>June,2023
Screenshot: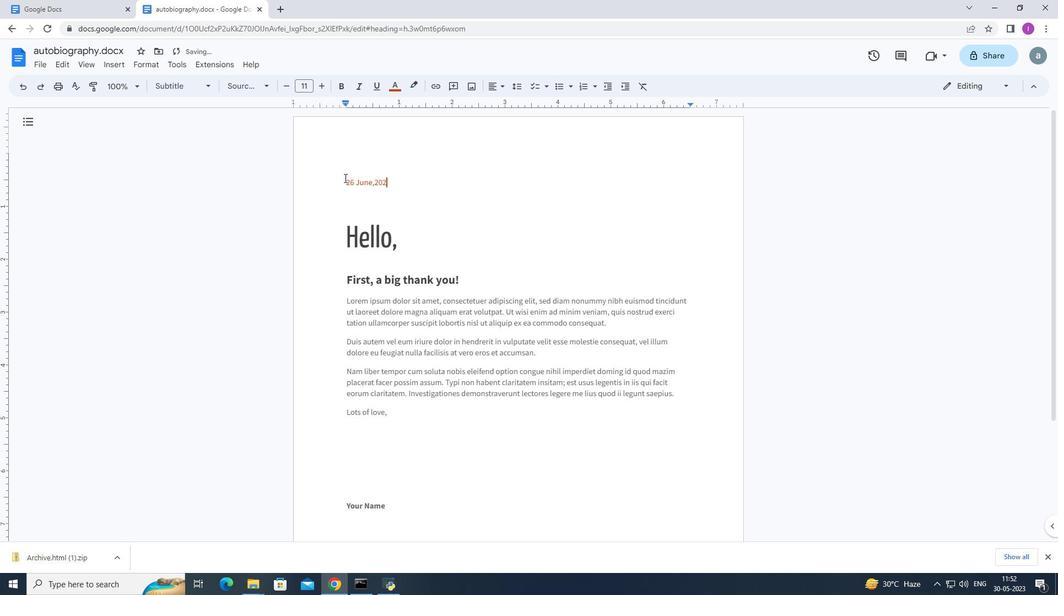 
Action: Mouse moved to (346, 298)
Screenshot: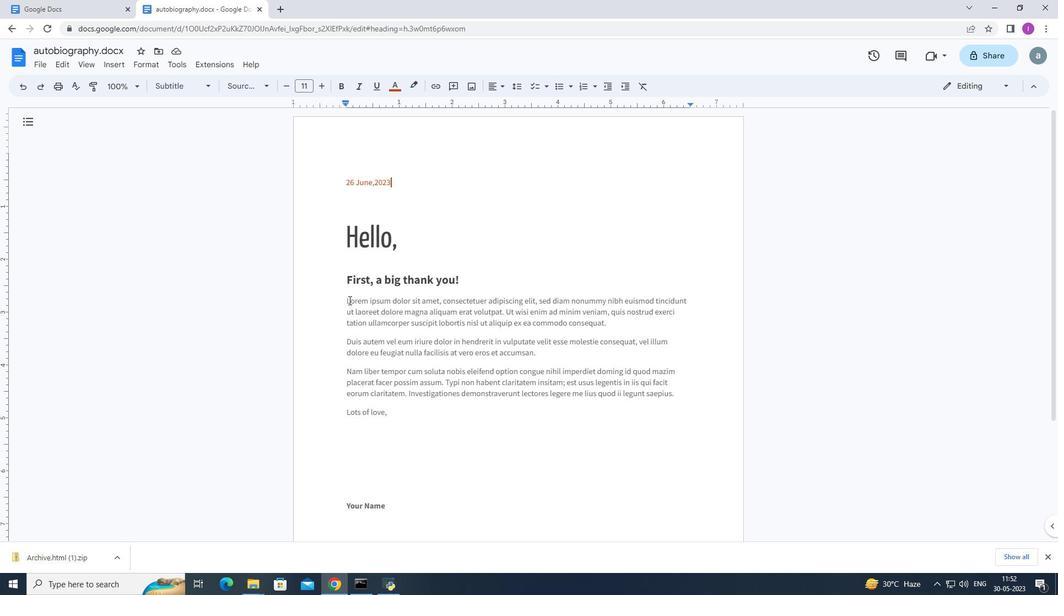 
Action: Mouse pressed left at (346, 298)
Screenshot: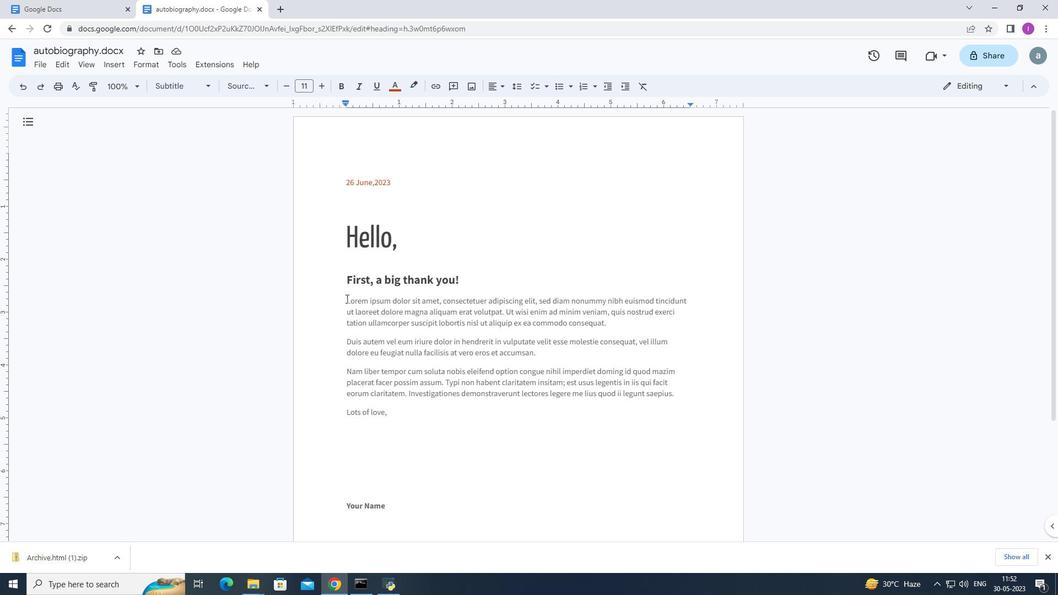 
Action: Mouse moved to (483, 348)
Screenshot: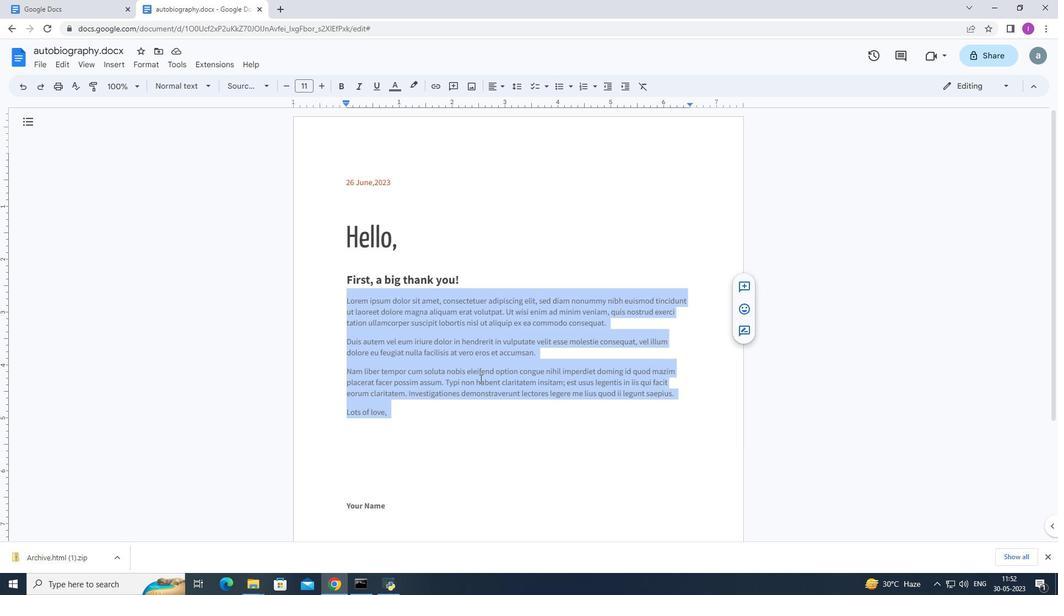 
Action: Key pressed <Key.shift>Thank<Key.space>you<Key.space>so<Key.space>much<Key.space>for<Key.space>your<Key.space>generous<Key.space>gift.<Key.shift><Key.shift><Key.shift><Key.shift><Key.shift><Key.shift><Key.shift><Key.shift><Key.shift>Your<Key.space>thoughtfulness<Key.space>and<Key.space><Key.space>support<Key.space>mean<Key.space>the<Key.space>world<Key.space>to<Key.space>me.<Key.shift><Key.shift><Key.shift><Key.shift><Key.shift><Key.shift><Key.shift><Key.shift><Key.shift><Key.shift><Key.shift>I'mtrult<Key.backspace>
Screenshot: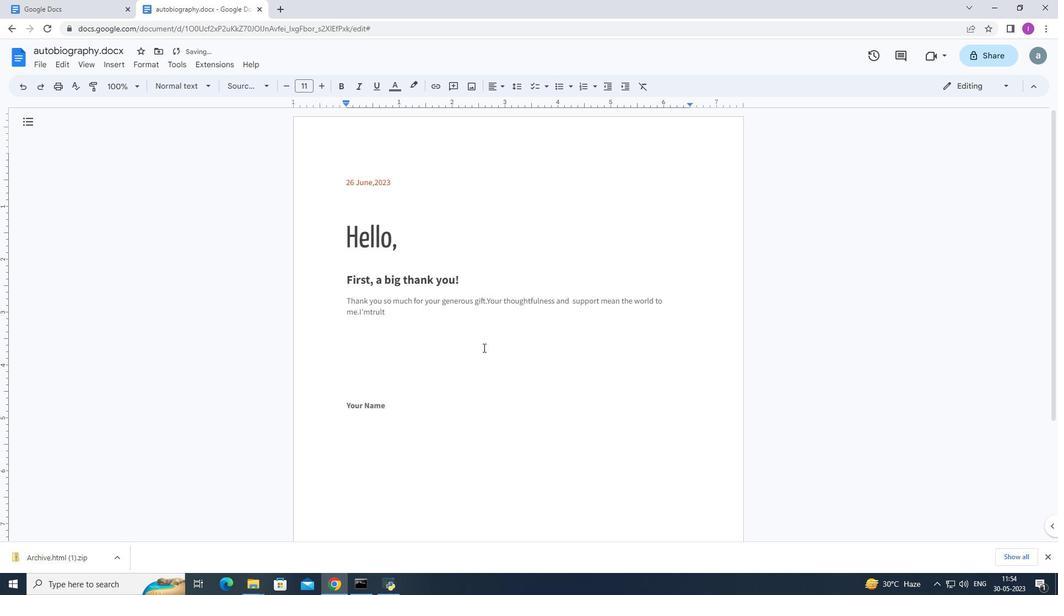 
Action: Mouse moved to (370, 313)
Screenshot: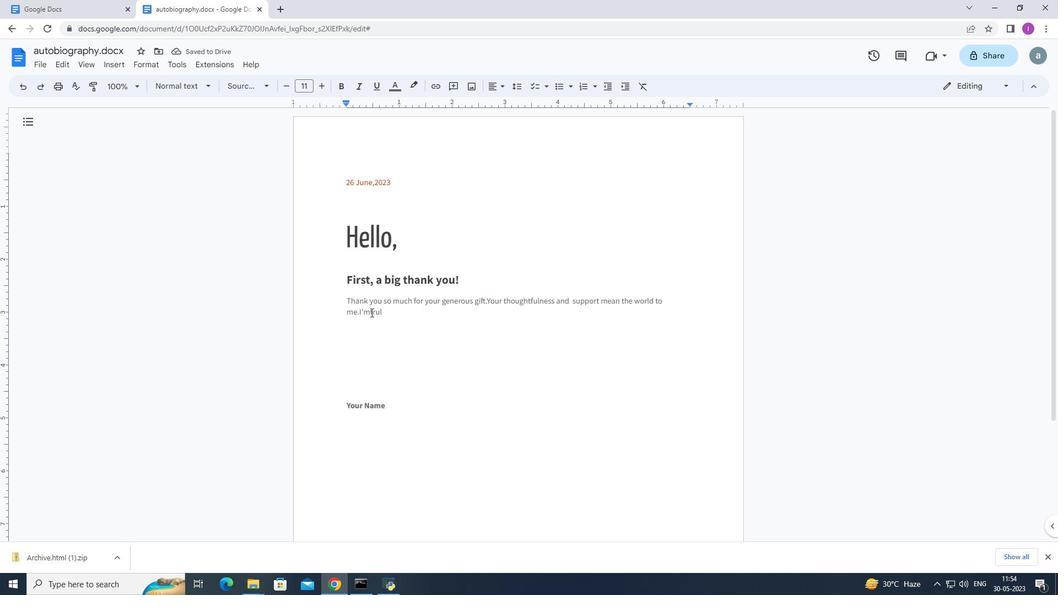 
Action: Mouse pressed left at (370, 313)
Screenshot: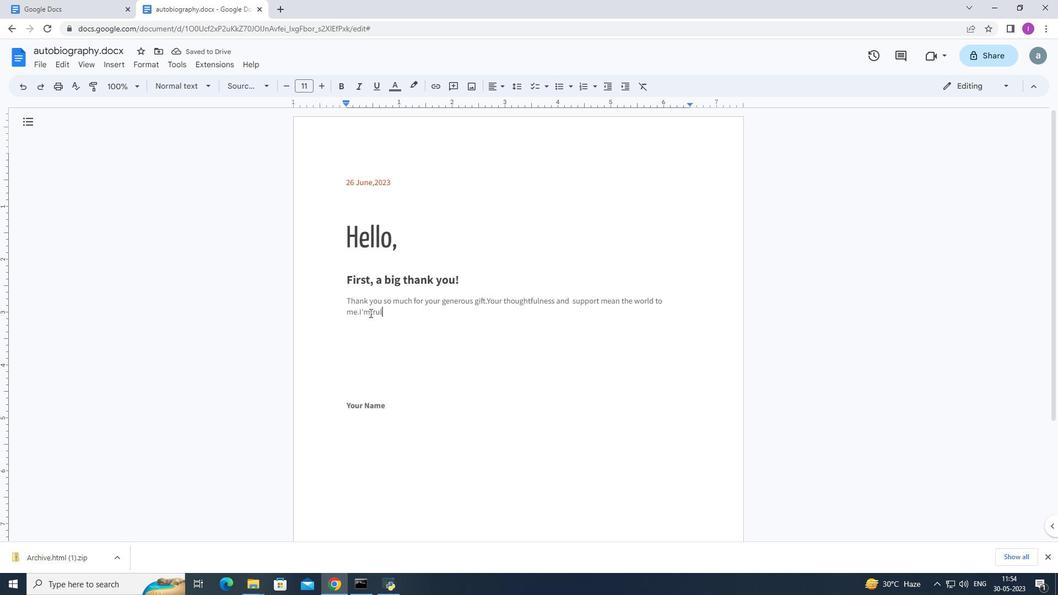 
Action: Mouse moved to (370, 313)
Screenshot: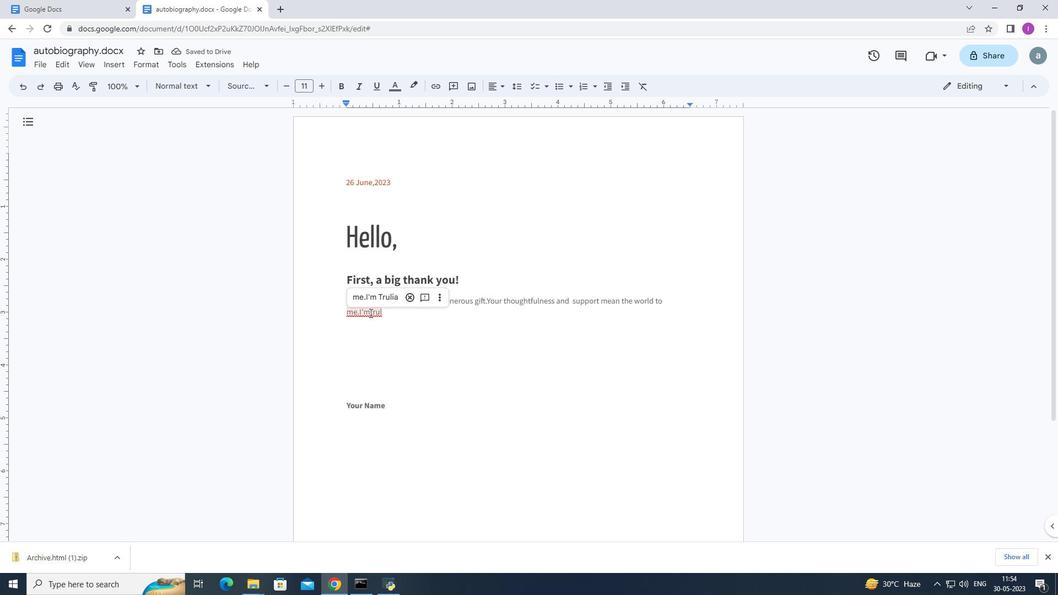 
Action: Key pressed <Key.space>
Screenshot: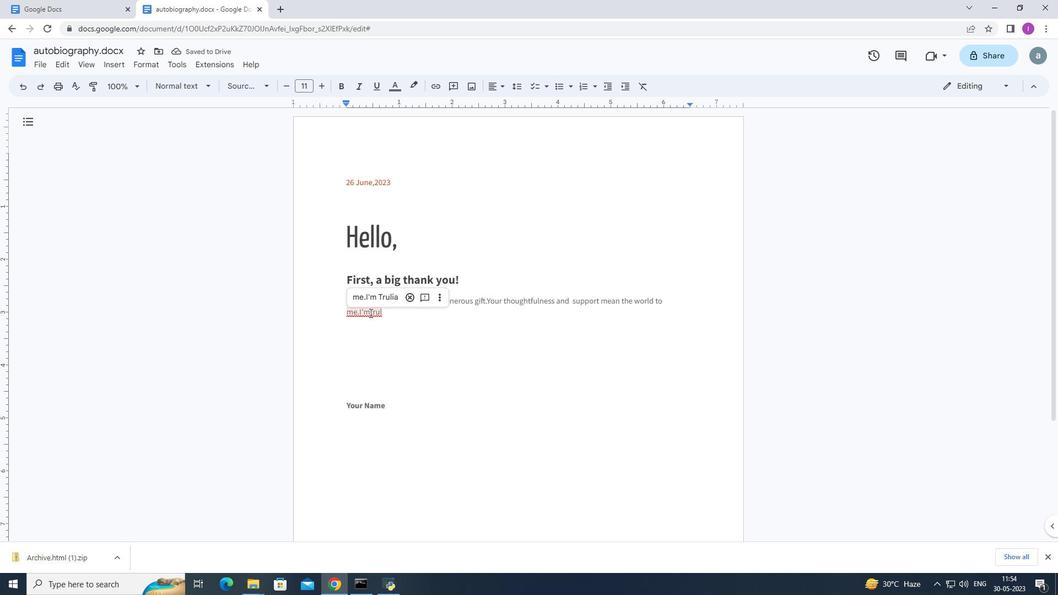 
Action: Mouse moved to (364, 311)
Screenshot: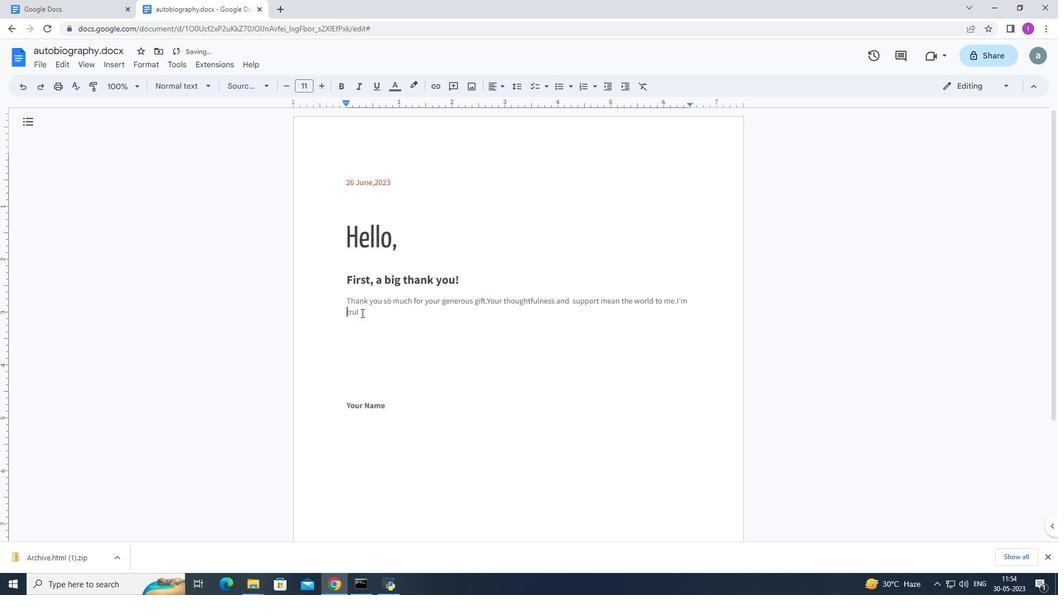 
Action: Mouse pressed left at (364, 311)
Screenshot: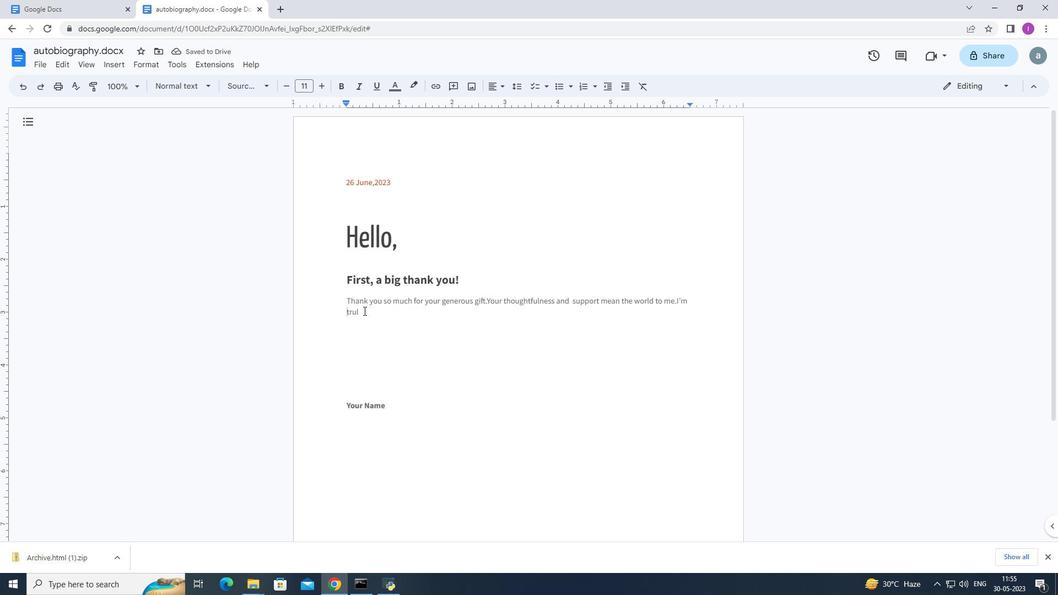 
Action: Mouse moved to (476, 308)
Screenshot: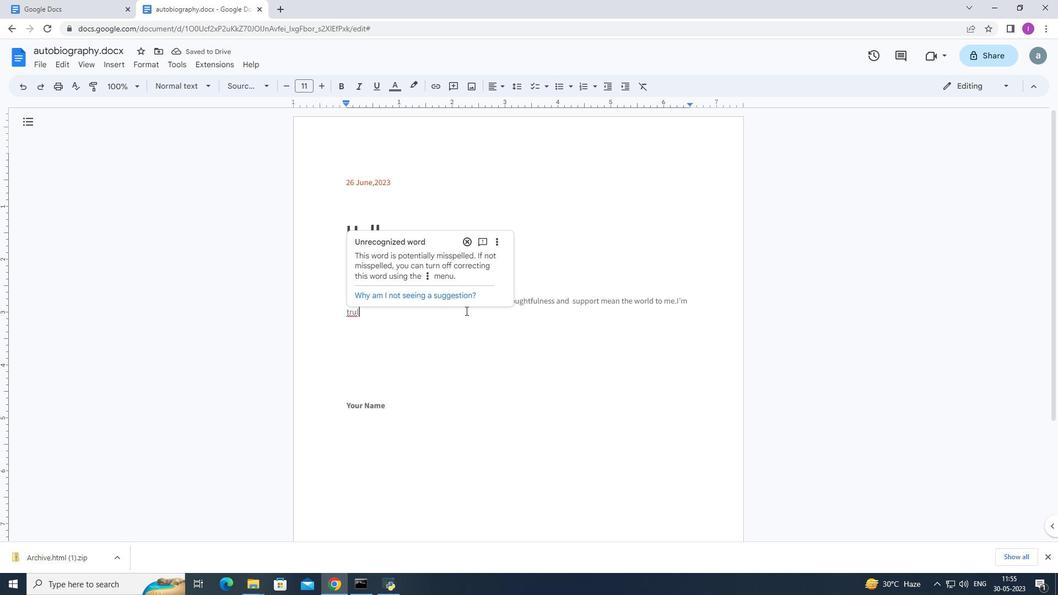
Action: Key pressed ey
Screenshot: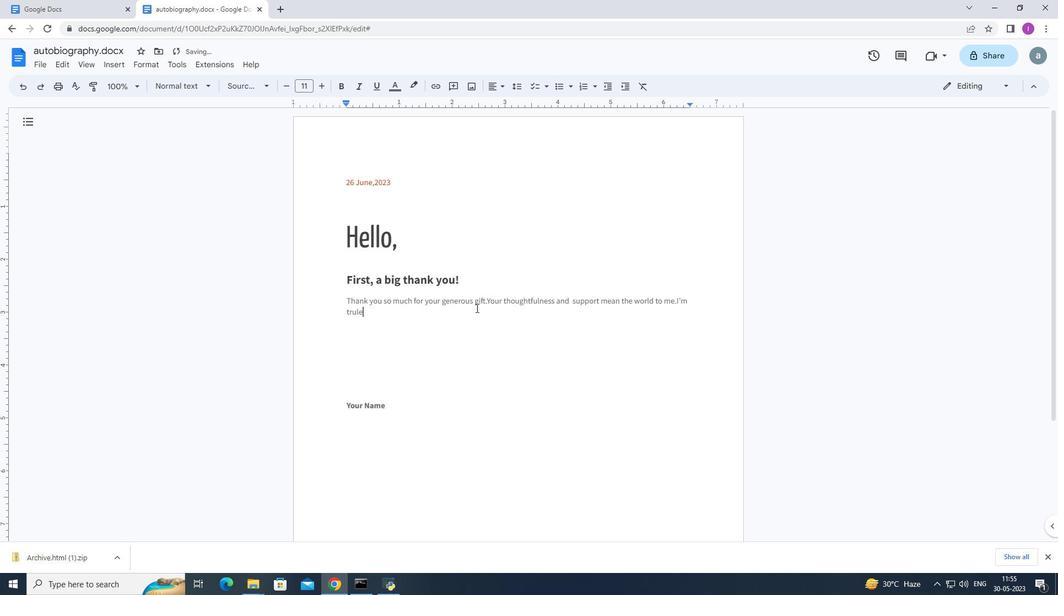 
Action: Mouse moved to (400, 319)
Screenshot: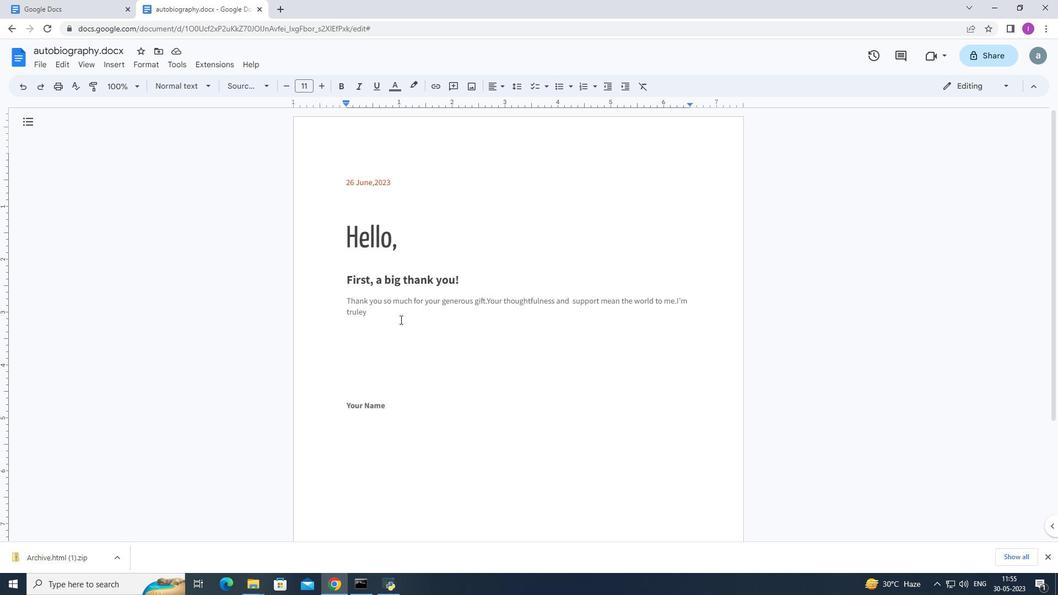 
Action: Key pressed <Key.space>grat6e<Key.backspace><Key.backspace>eful<Key.space>for<Key.space>yourn<Key.space><Key.backspace><Key.backspace><Key.space>kindness.<Key.enter><Key.shift>Jane
Screenshot: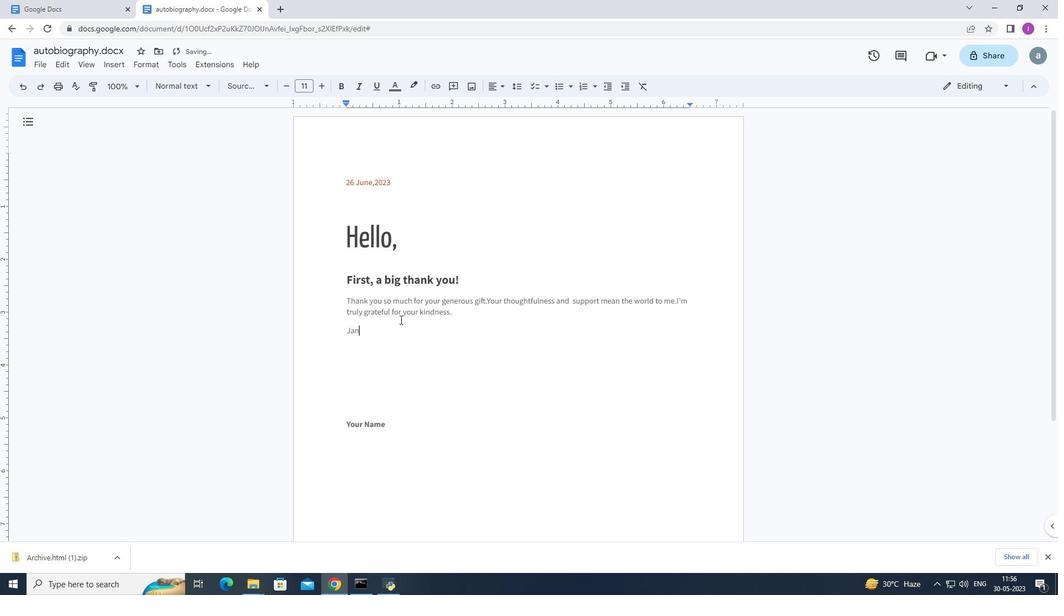 
Action: Mouse moved to (266, 86)
Screenshot: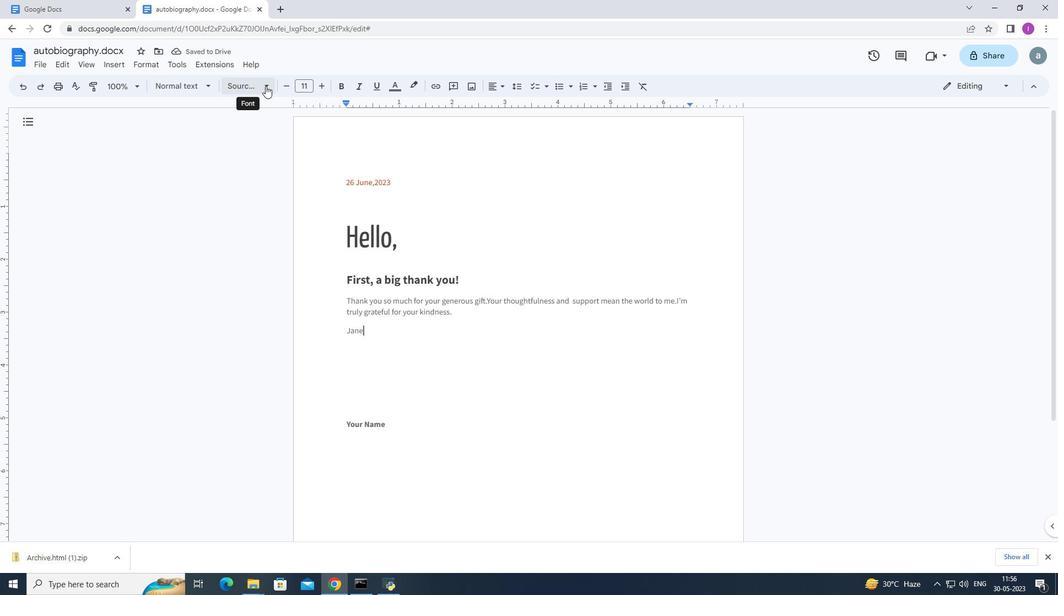 
Action: Mouse pressed left at (266, 86)
Screenshot: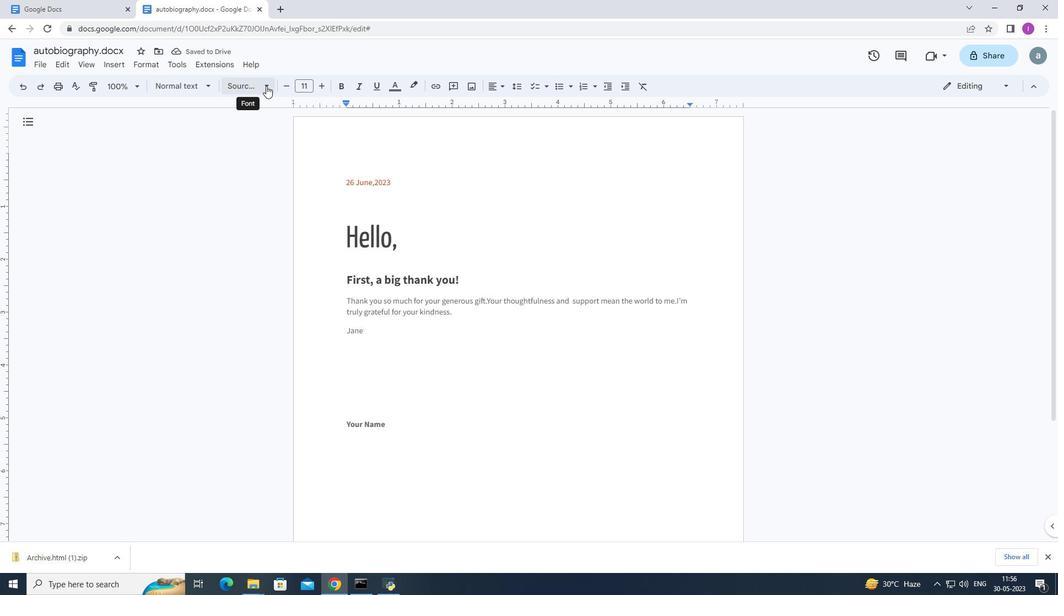 
Action: Mouse moved to (275, 279)
Screenshot: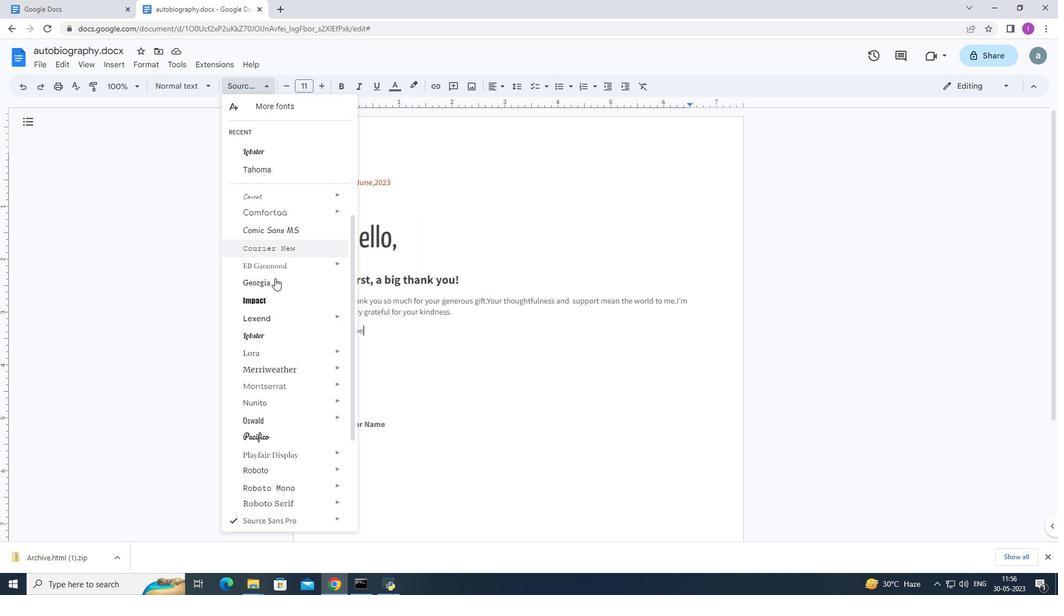 
Action: Mouse scrolled (275, 278) with delta (0, 0)
Screenshot: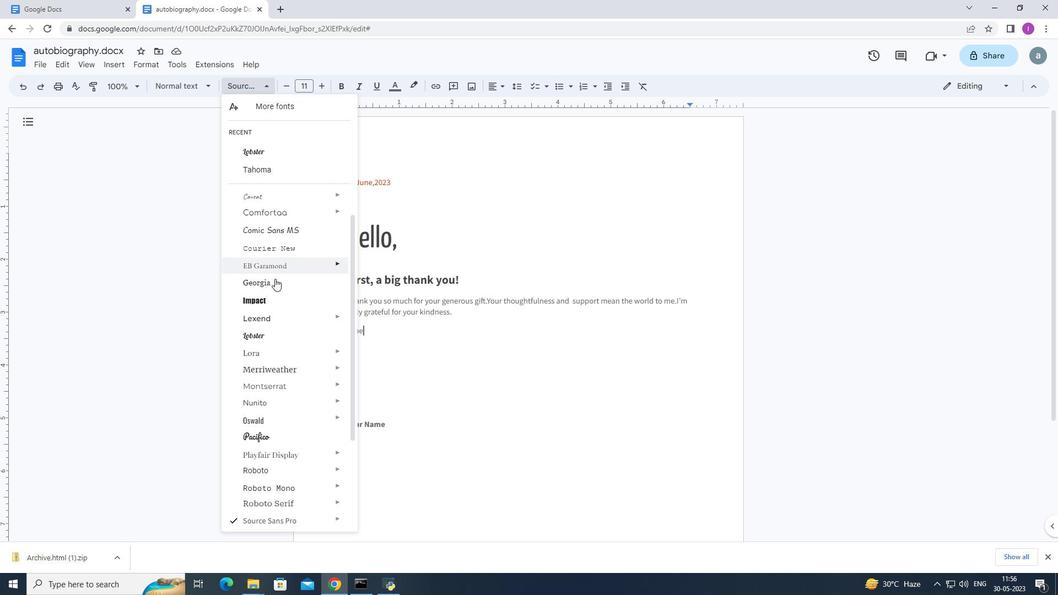 
Action: Mouse moved to (275, 279)
Screenshot: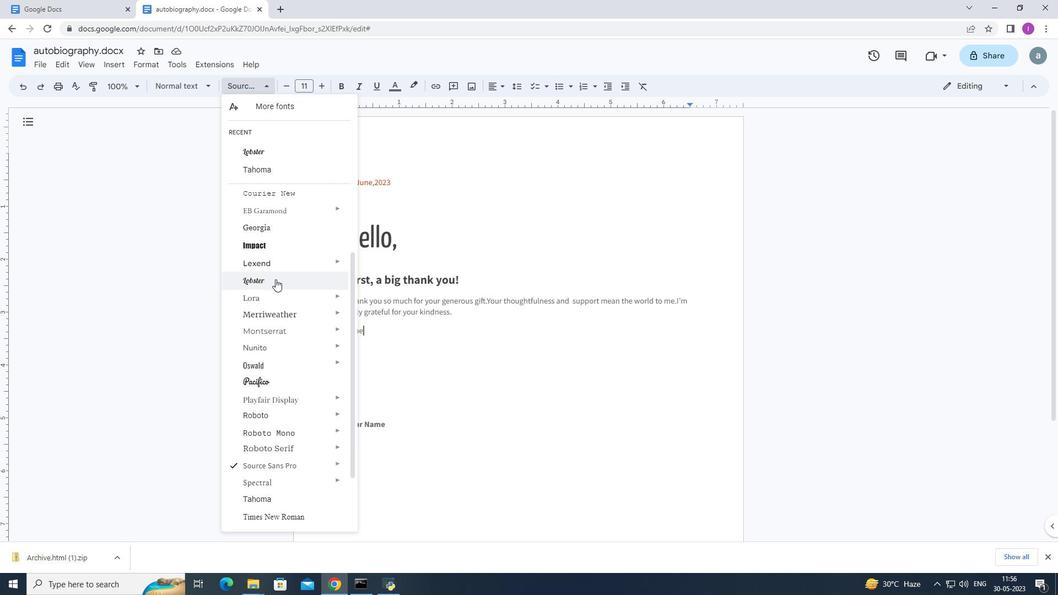 
Action: Mouse scrolled (275, 280) with delta (0, 0)
Screenshot: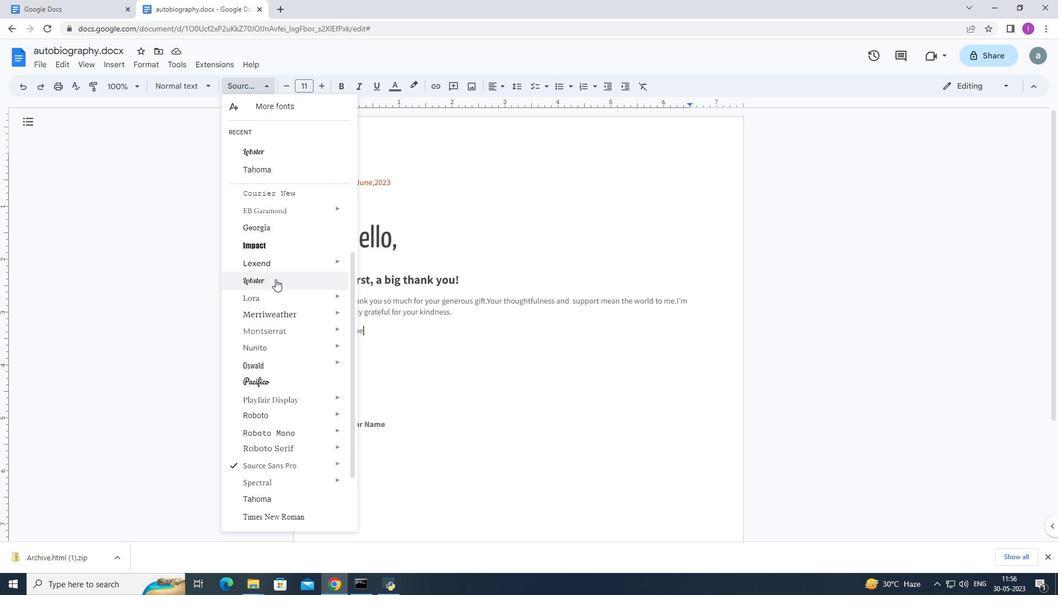 
Action: Mouse scrolled (275, 280) with delta (0, 0)
Screenshot: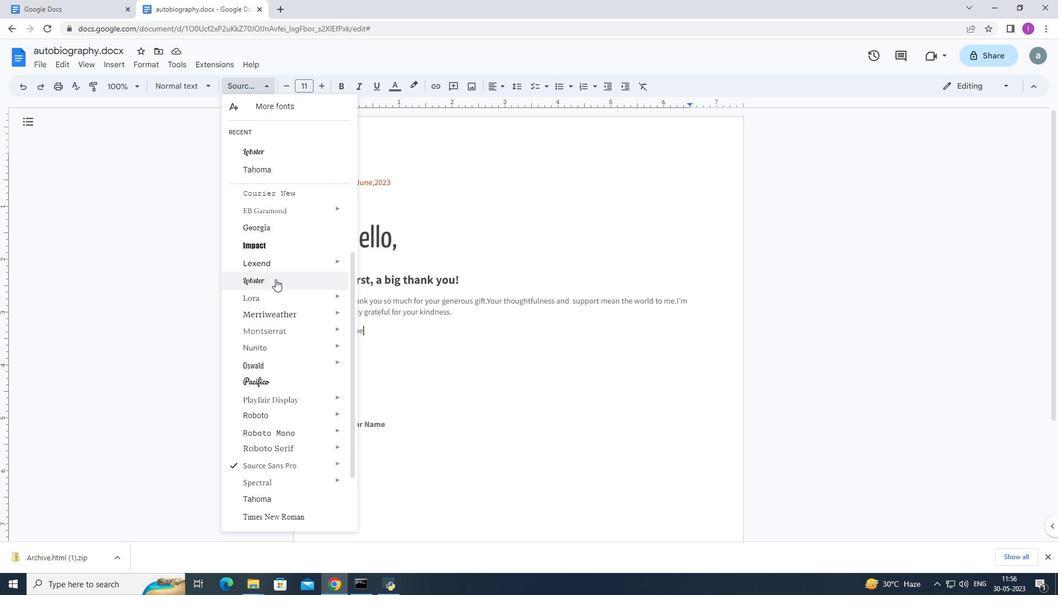 
Action: Mouse moved to (277, 273)
Screenshot: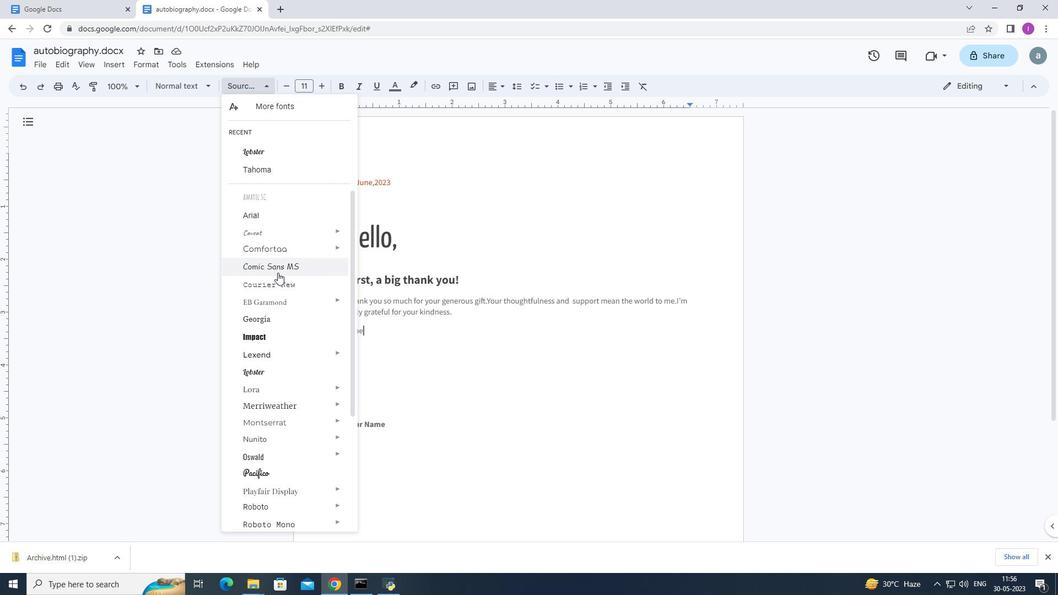 
Action: Mouse scrolled (277, 273) with delta (0, 0)
Screenshot: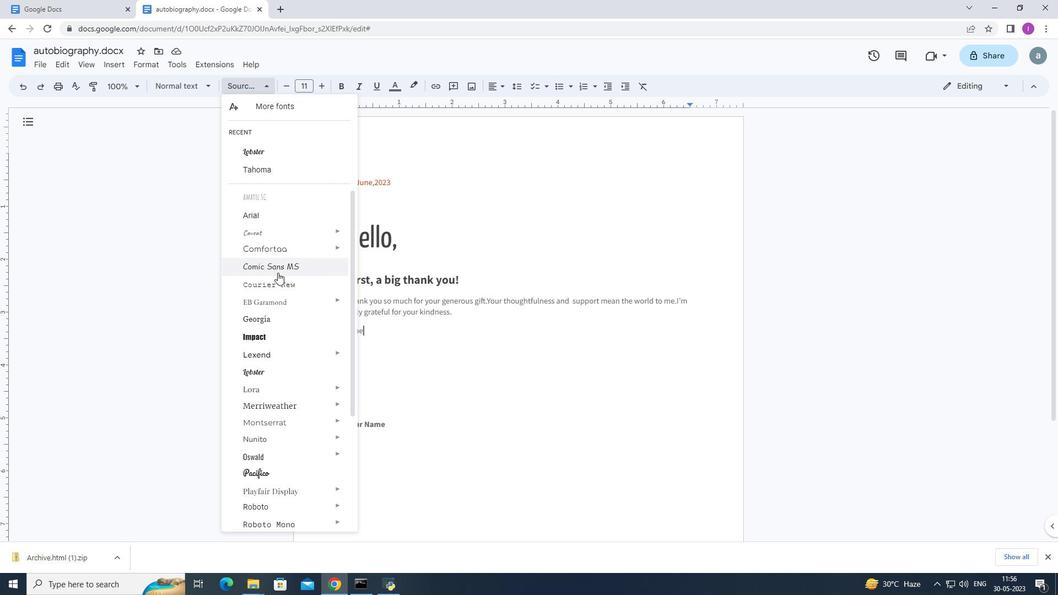 
Action: Mouse scrolled (277, 273) with delta (0, 0)
Screenshot: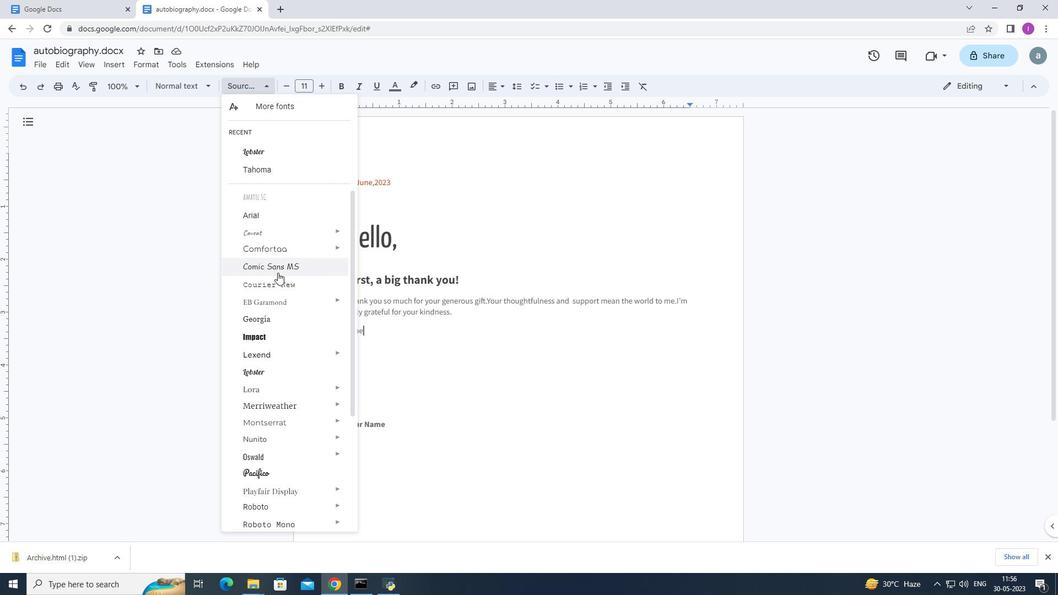
Action: Mouse scrolled (277, 273) with delta (0, 0)
Screenshot: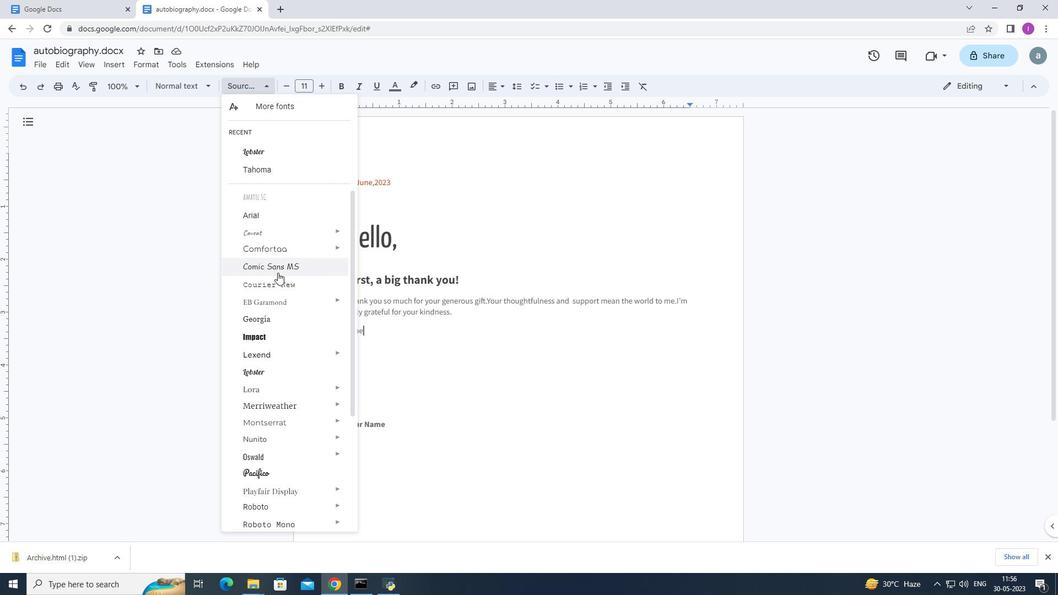 
Action: Mouse moved to (279, 212)
Screenshot: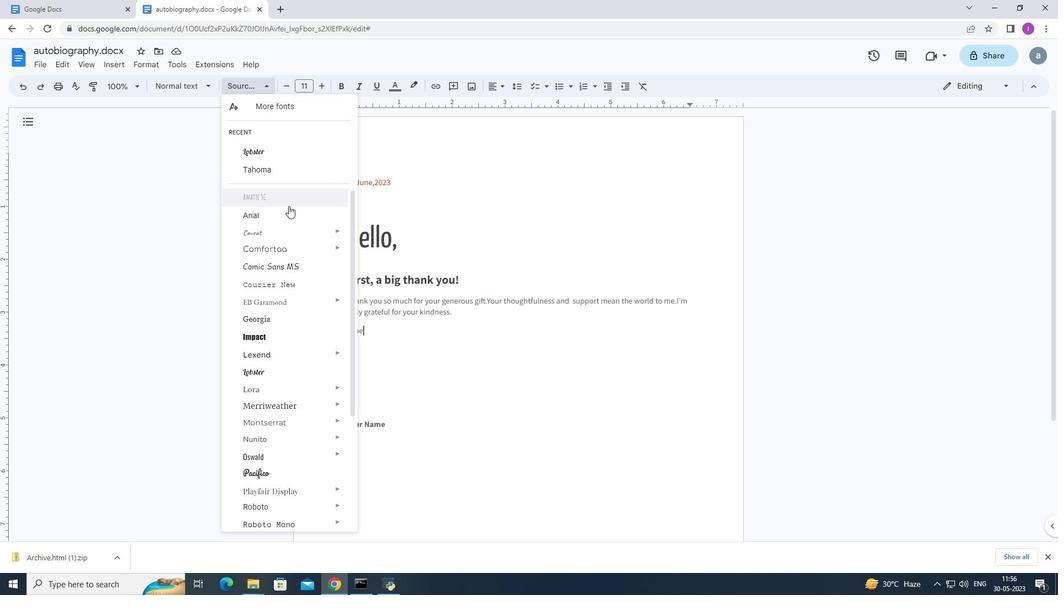 
Action: Mouse pressed left at (279, 212)
Screenshot: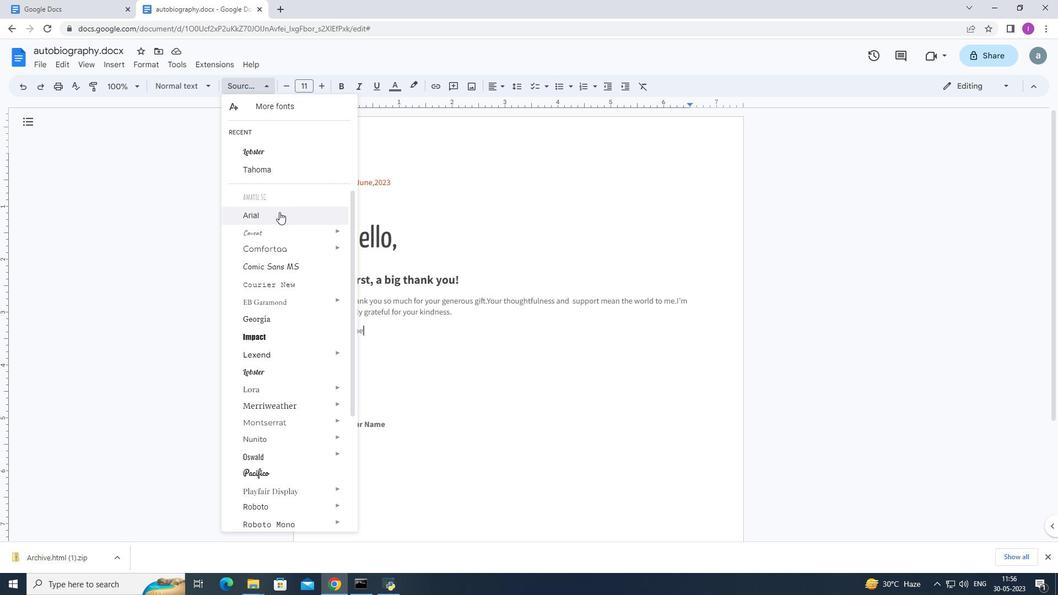 
Action: Mouse moved to (335, 186)
Screenshot: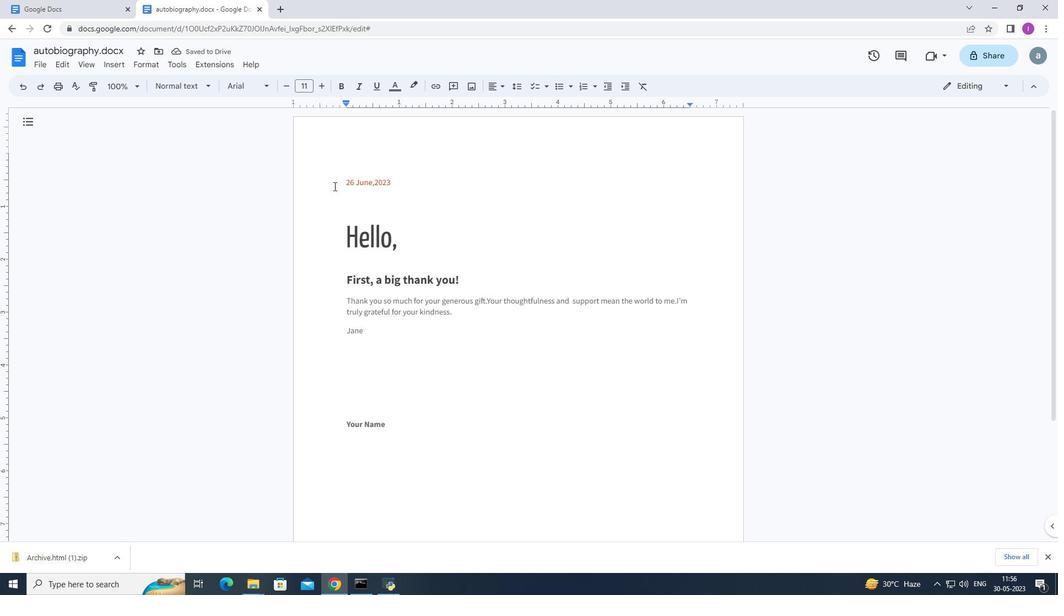 
Action: Mouse pressed left at (335, 186)
Screenshot: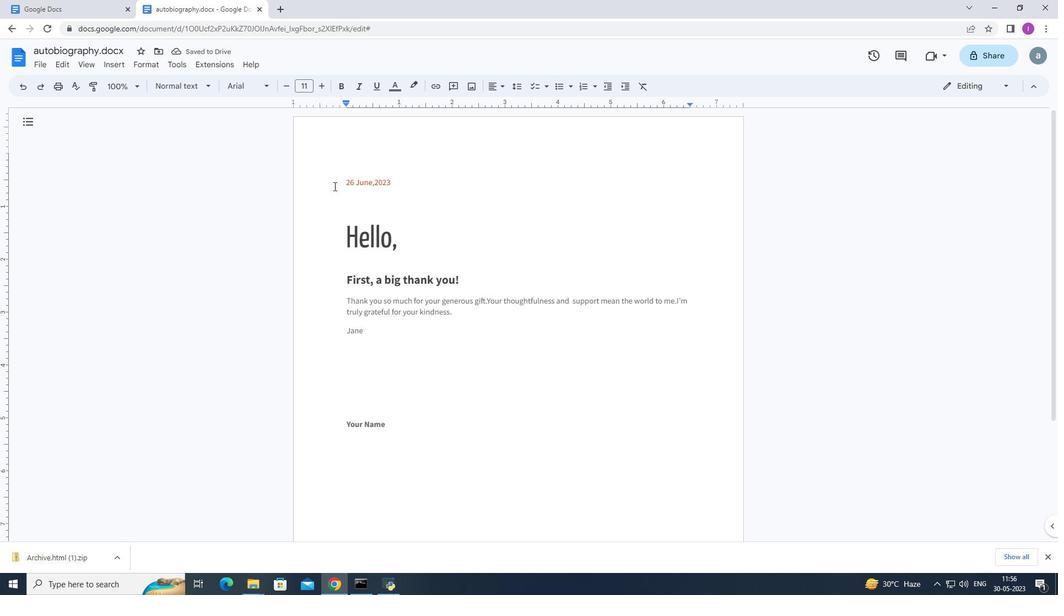 
Action: Mouse moved to (268, 86)
Screenshot: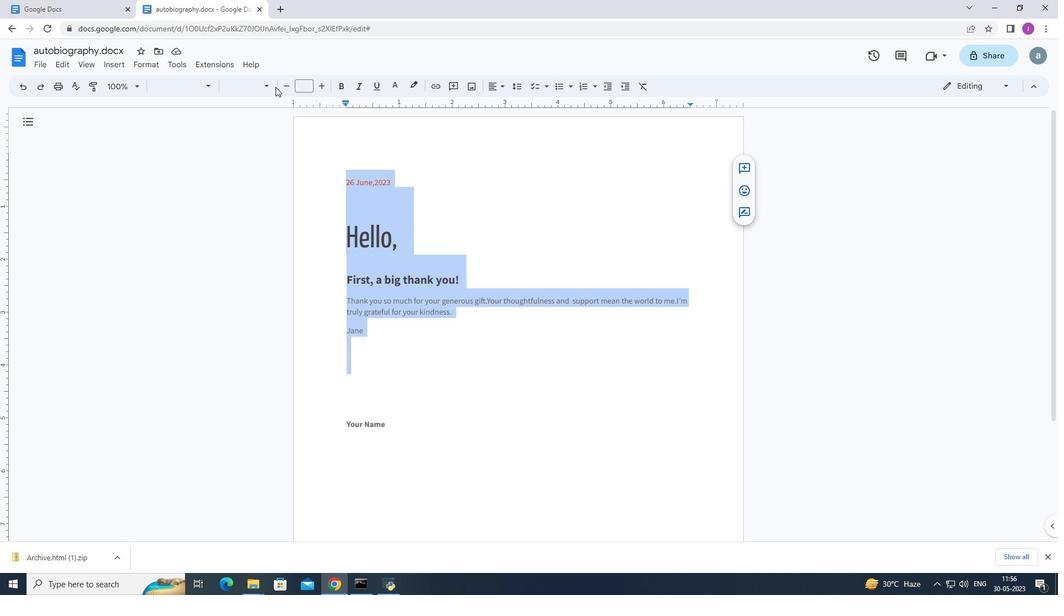 
Action: Mouse pressed left at (268, 86)
Screenshot: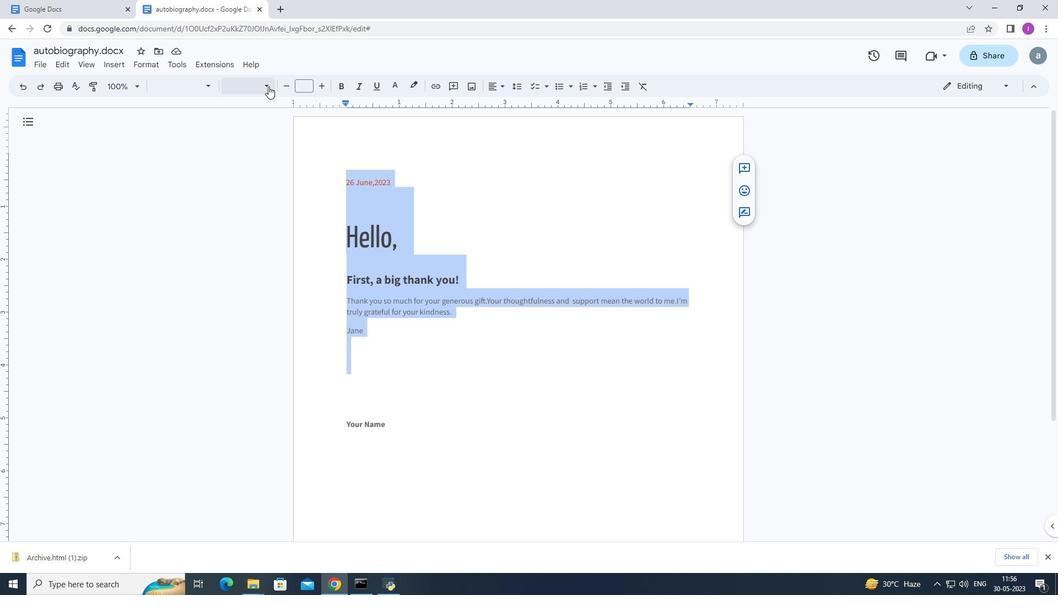 
Action: Mouse moved to (257, 153)
Screenshot: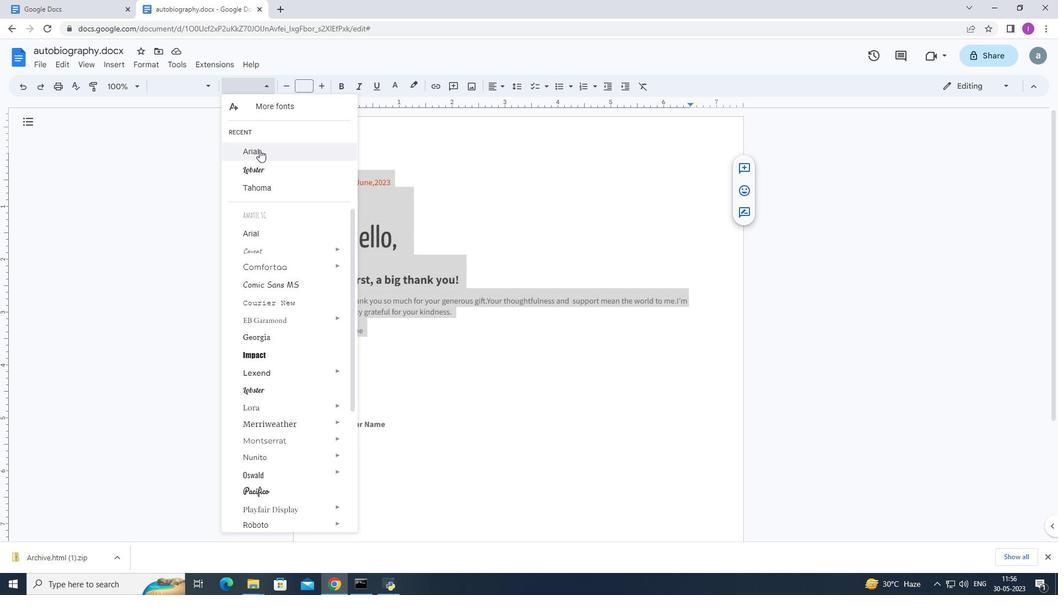 
Action: Mouse pressed left at (257, 153)
Screenshot: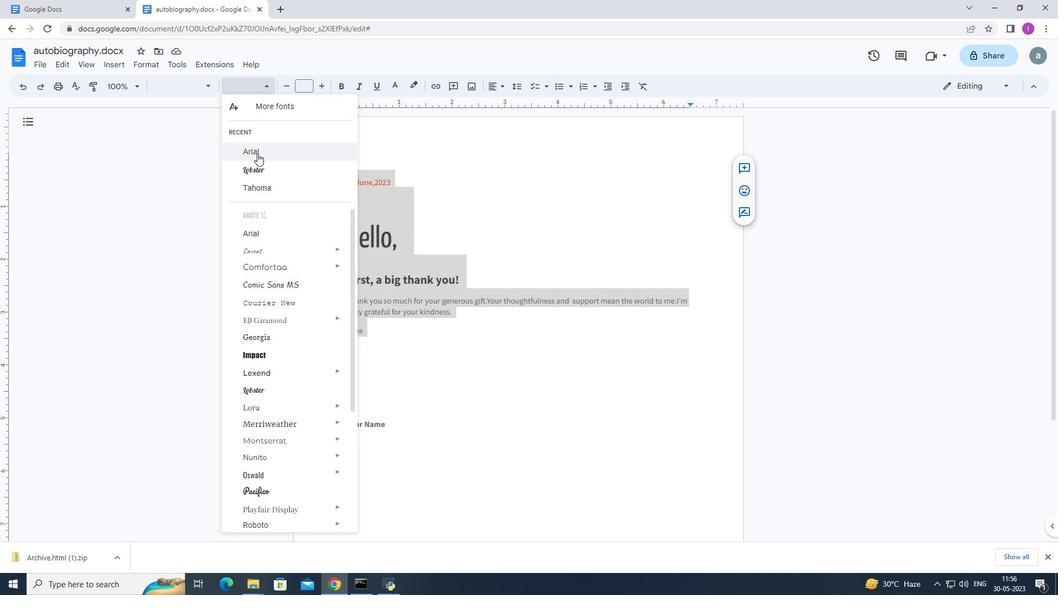 
Action: Mouse moved to (298, 84)
Screenshot: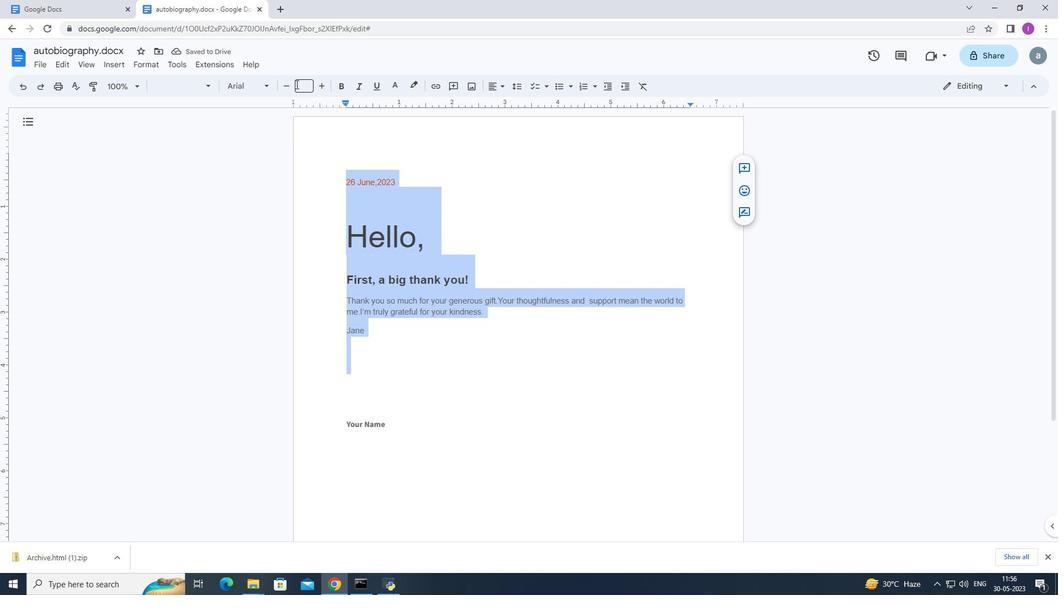 
Action: Mouse pressed left at (298, 84)
Screenshot: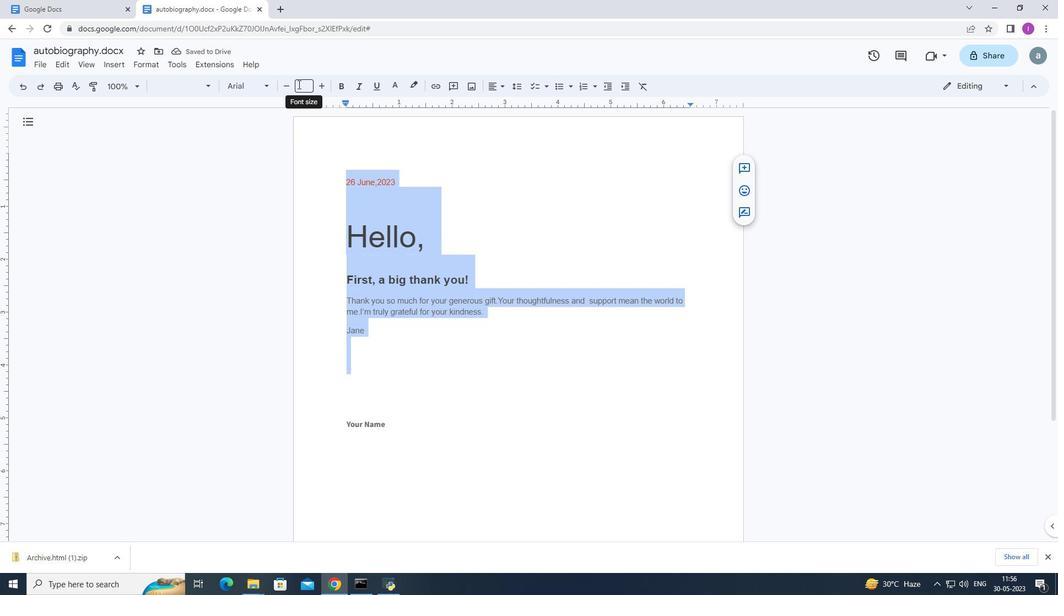 
Action: Mouse moved to (303, 195)
Screenshot: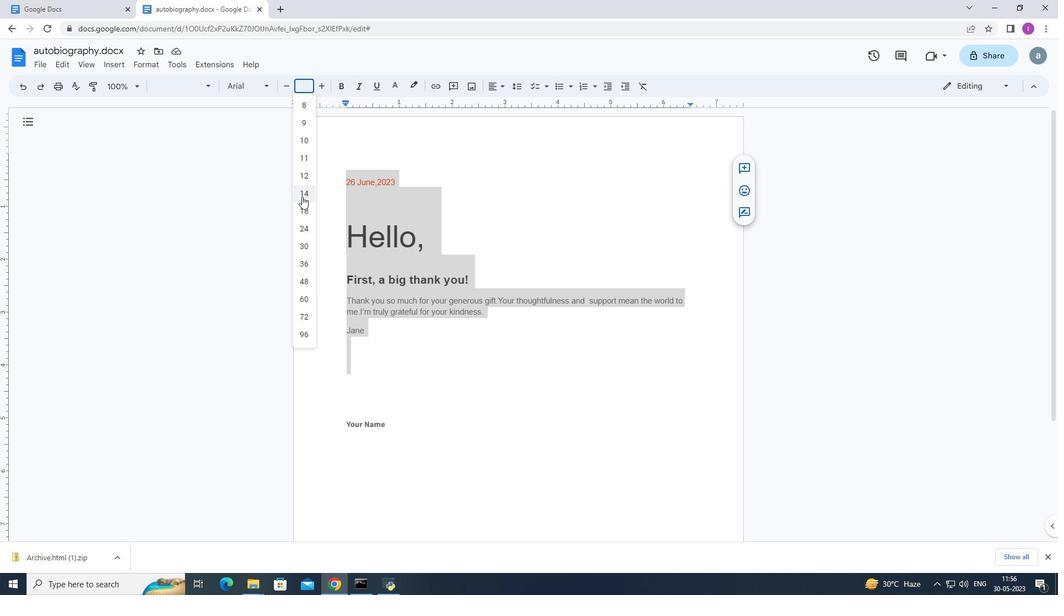 
Action: Mouse pressed left at (303, 195)
Screenshot: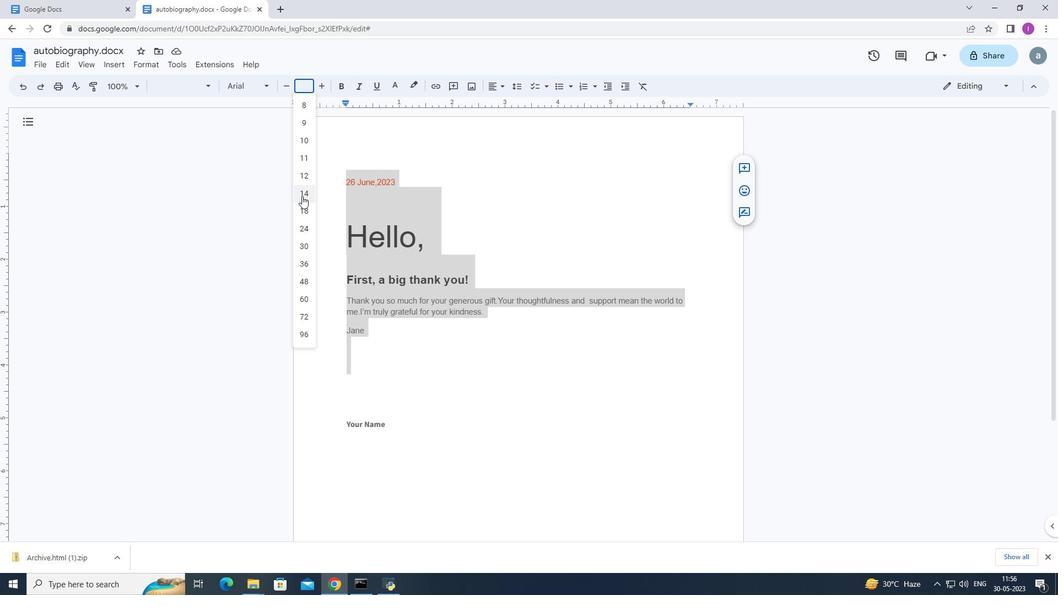 
Action: Mouse moved to (477, 373)
Screenshot: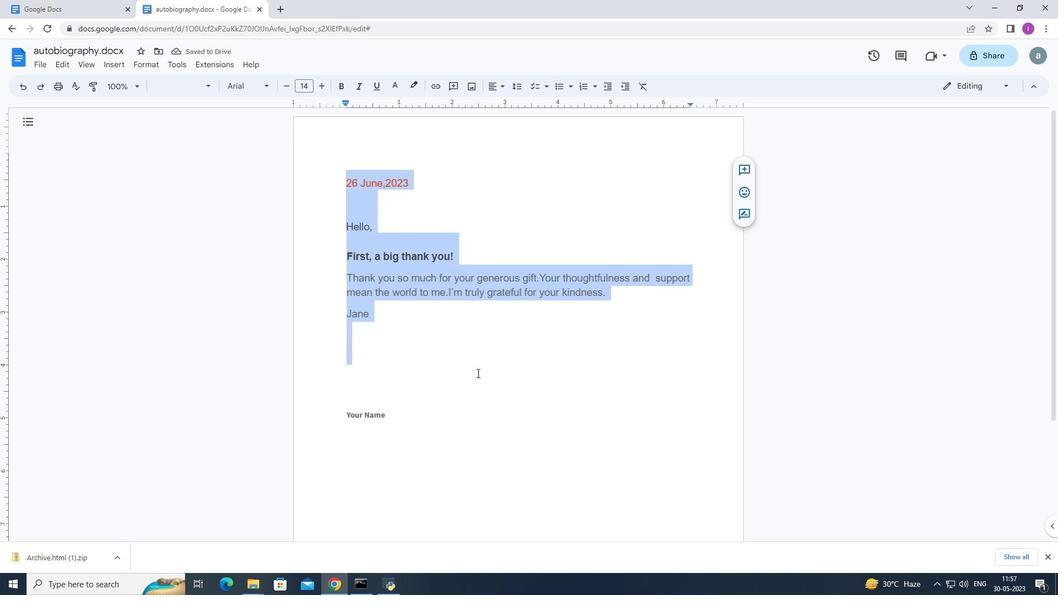 
Action: Key pressed <Key.enter>
Screenshot: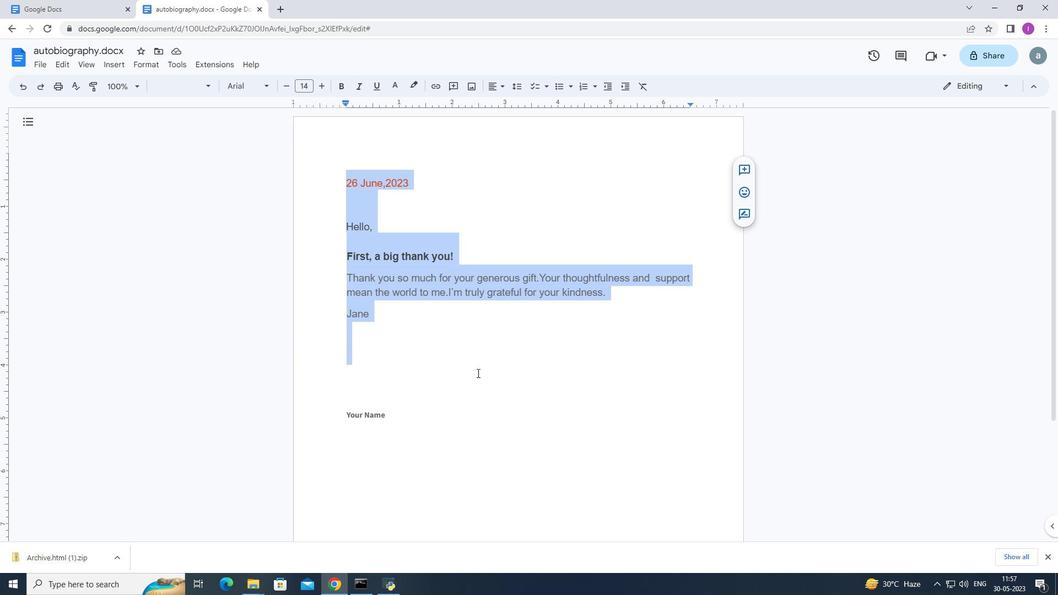 
Action: Mouse moved to (261, 417)
Screenshot: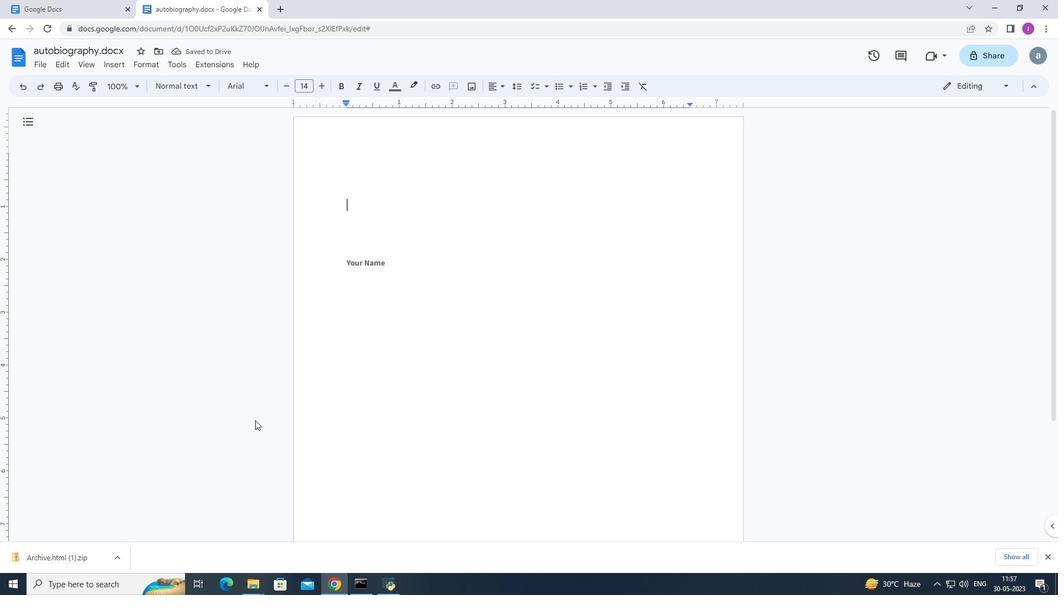 
Action: Mouse scrolled (261, 418) with delta (0, 0)
Screenshot: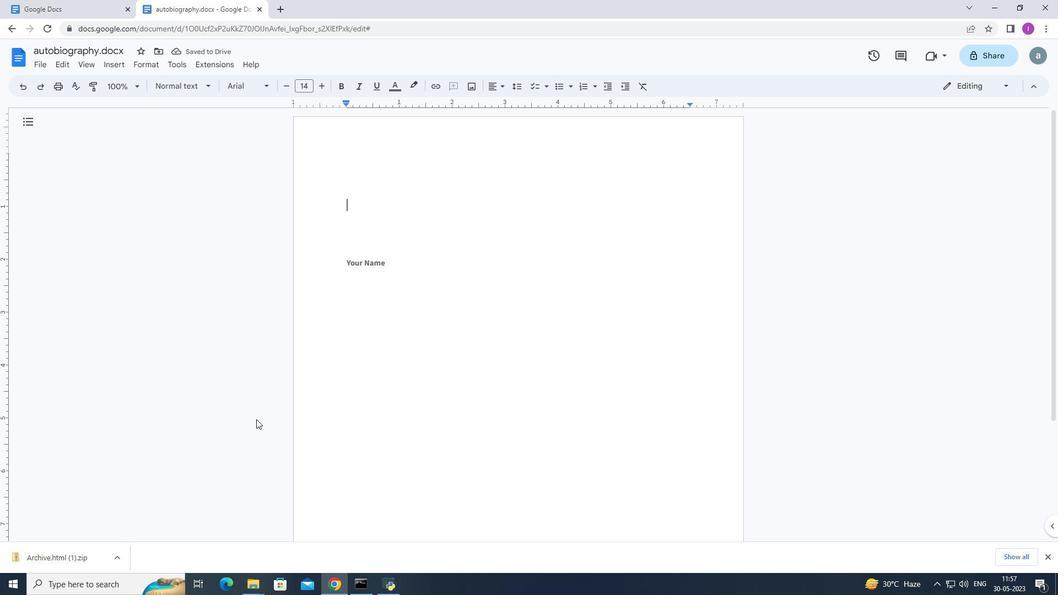 
Action: Mouse scrolled (261, 418) with delta (0, 0)
Screenshot: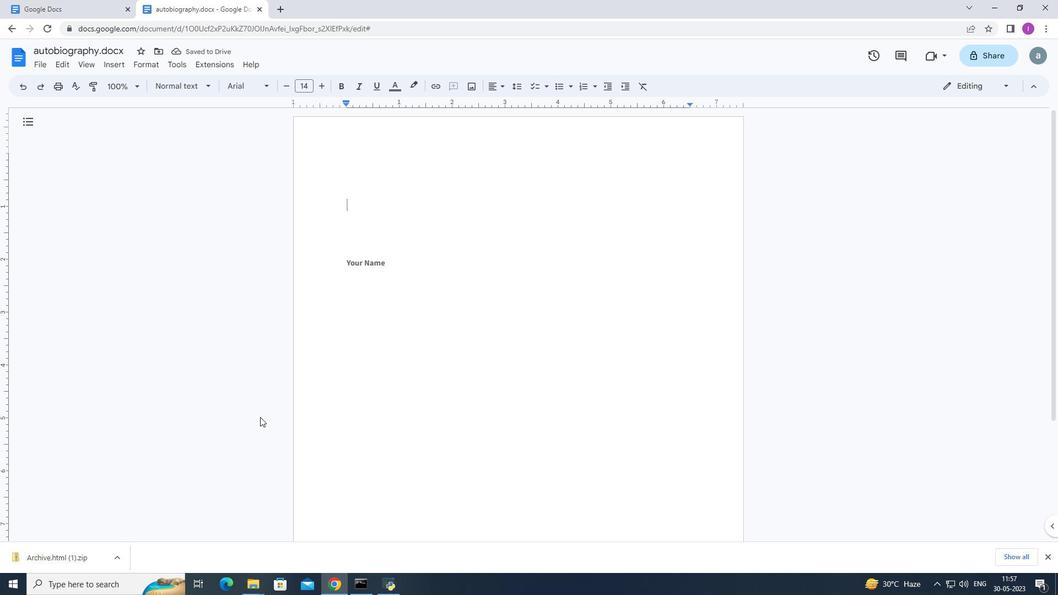 
Action: Mouse moved to (261, 416)
Screenshot: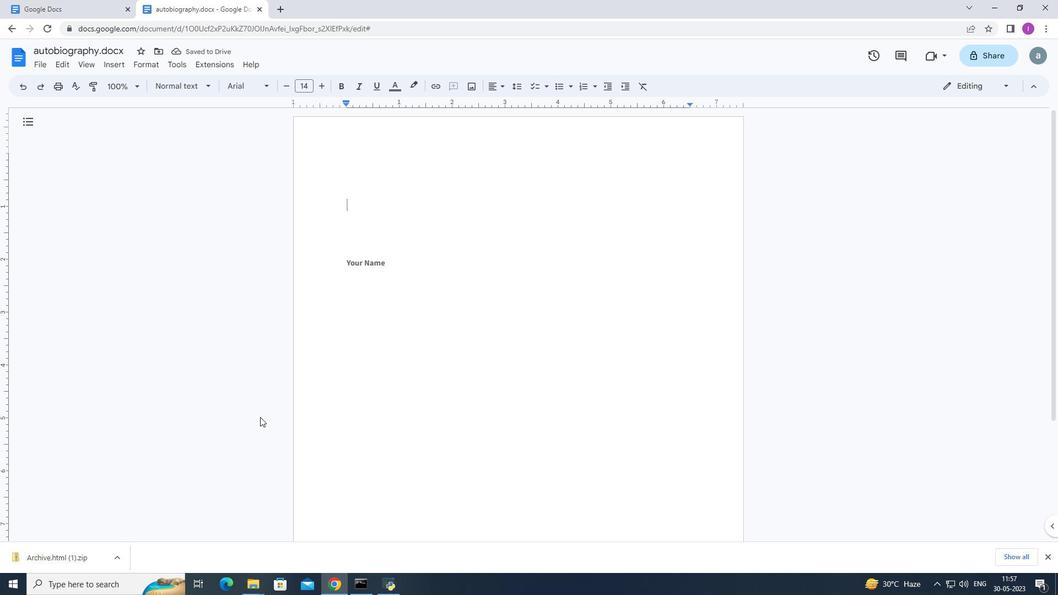 
Action: Mouse scrolled (261, 417) with delta (0, 0)
Screenshot: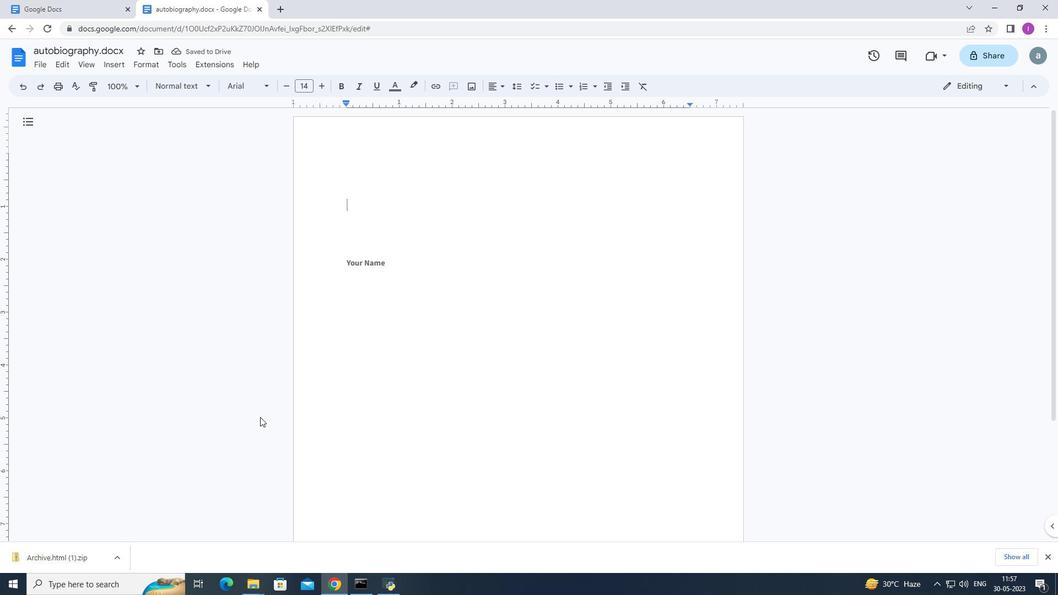 
Action: Mouse moved to (220, 445)
Screenshot: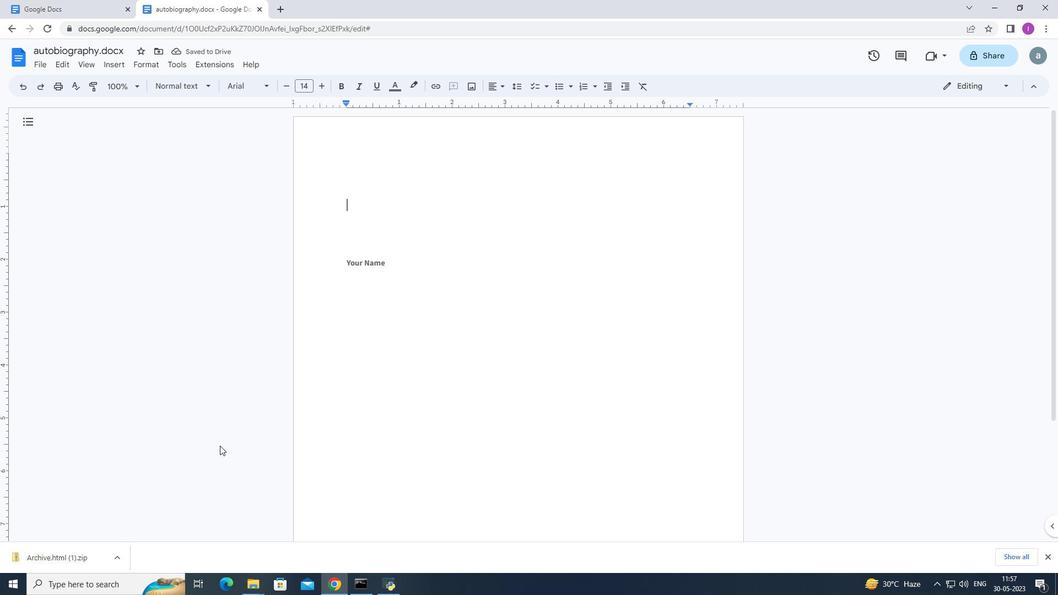
